 Task: Find connections with filter location Fatehpur Sīkri with filter topic #lawenforcementwith filter profile language French with filter current company Government Jobs in India with filter school St. Dominic Savio High School with filter industry Child Day Care Services with filter service category Real Estate Appraisal with filter keywords title Area Sales Manager
Action: Mouse moved to (152, 216)
Screenshot: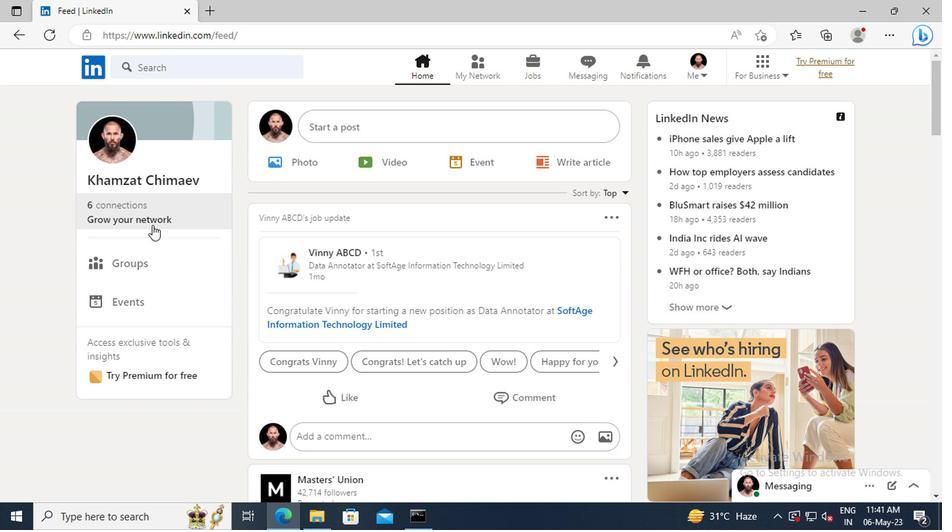 
Action: Mouse pressed left at (152, 216)
Screenshot: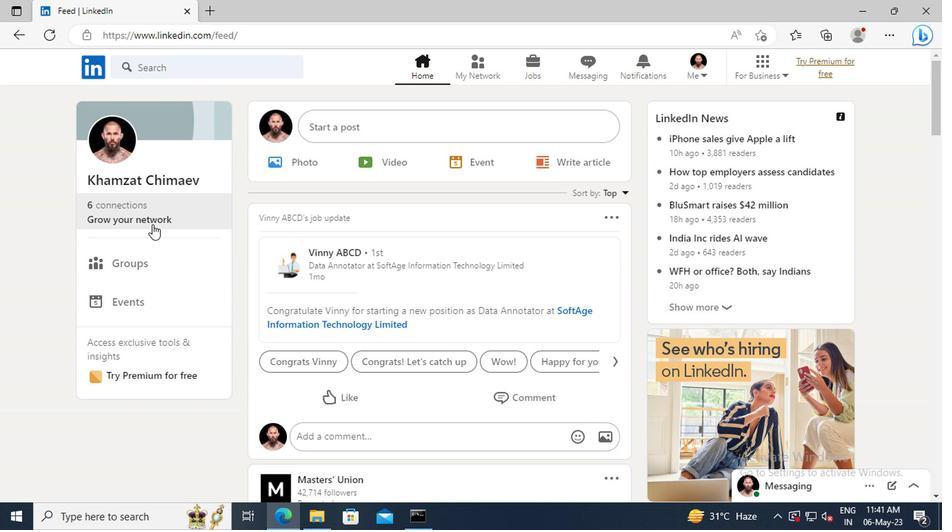 
Action: Mouse moved to (154, 141)
Screenshot: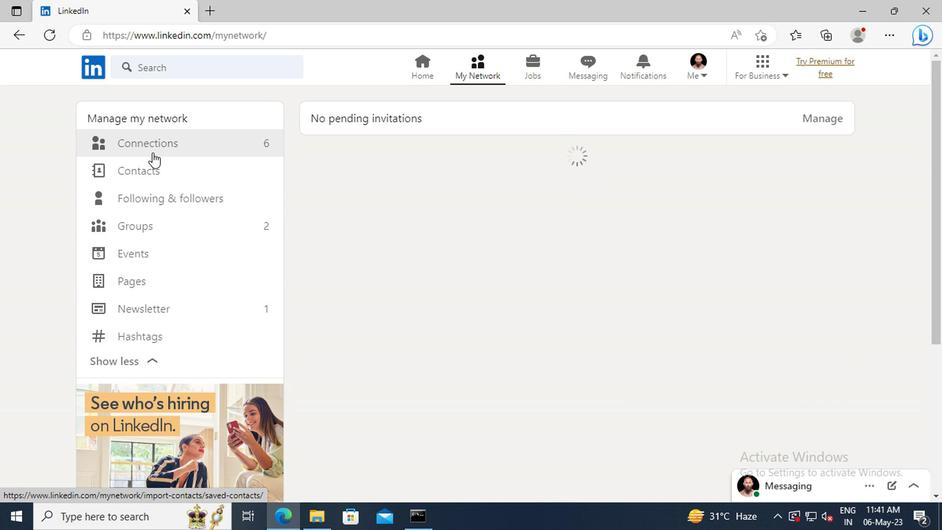 
Action: Mouse pressed left at (154, 141)
Screenshot: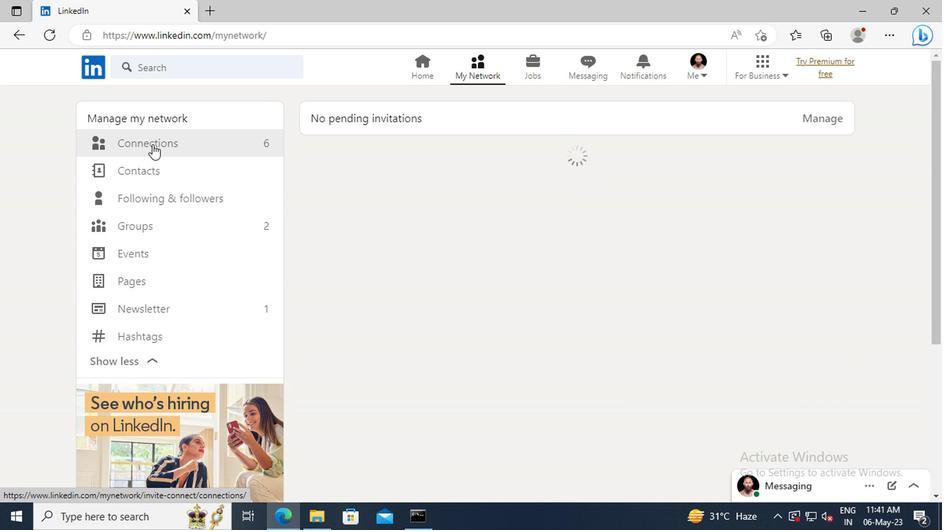 
Action: Mouse moved to (559, 146)
Screenshot: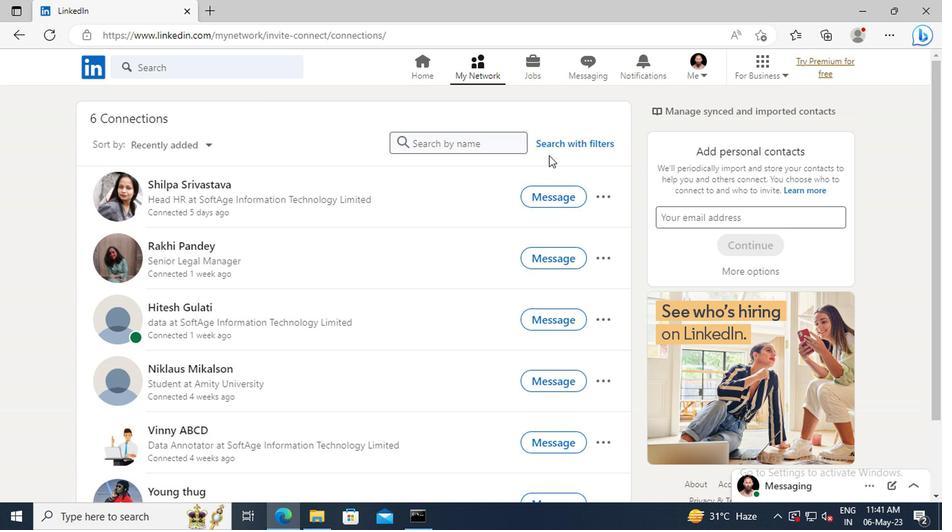 
Action: Mouse pressed left at (559, 146)
Screenshot: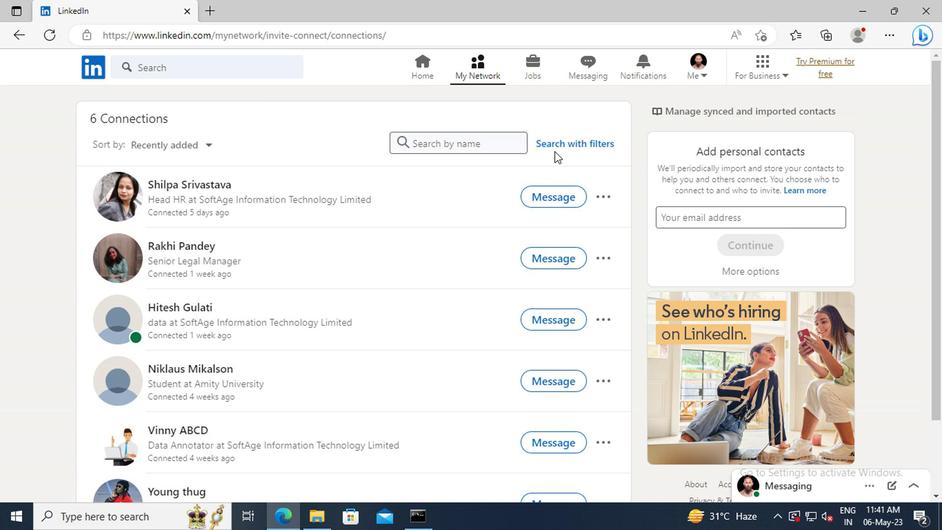 
Action: Mouse moved to (519, 105)
Screenshot: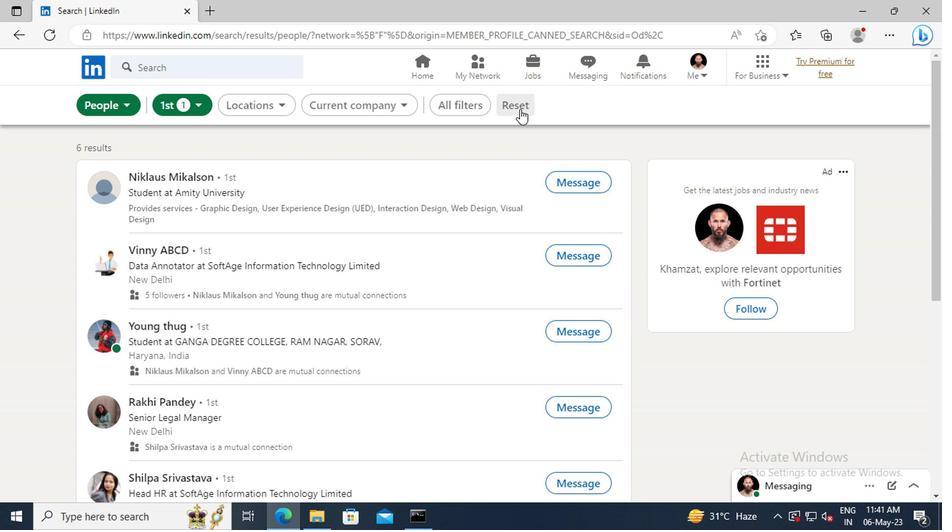 
Action: Mouse pressed left at (519, 105)
Screenshot: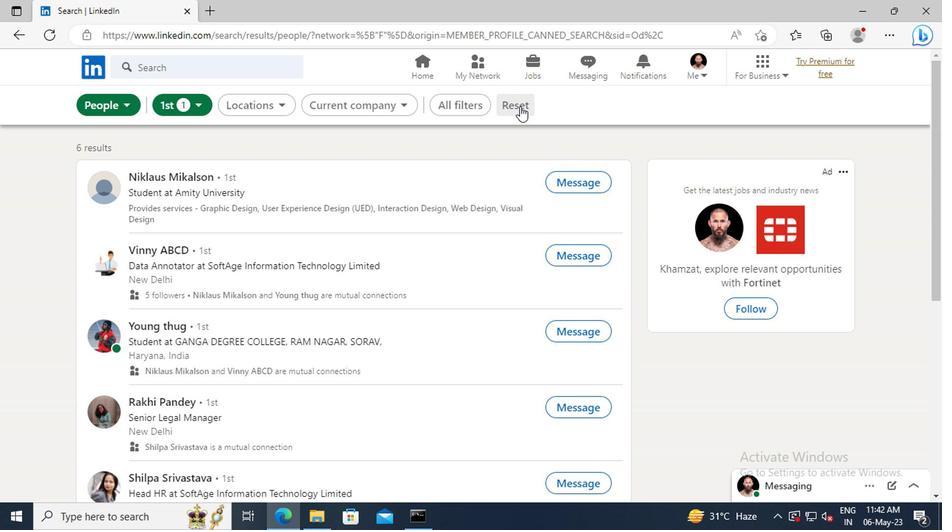 
Action: Mouse moved to (499, 105)
Screenshot: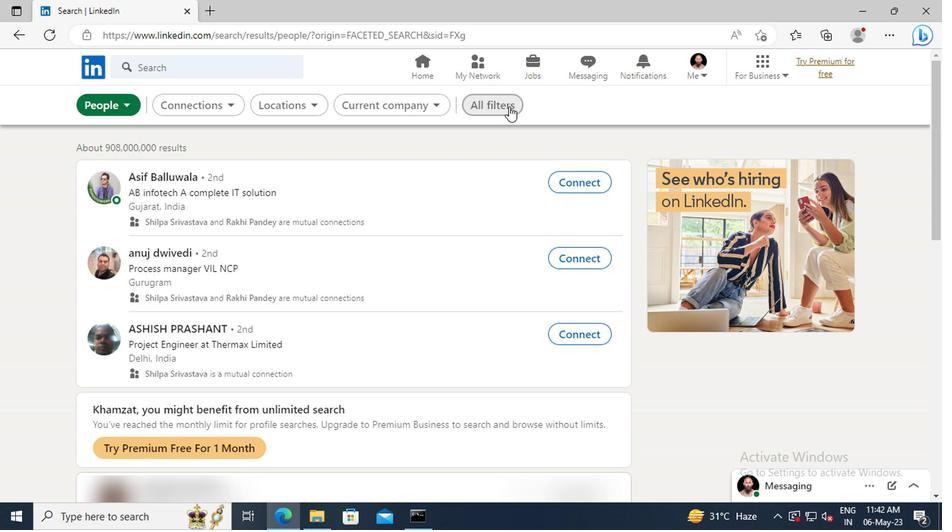 
Action: Mouse pressed left at (499, 105)
Screenshot: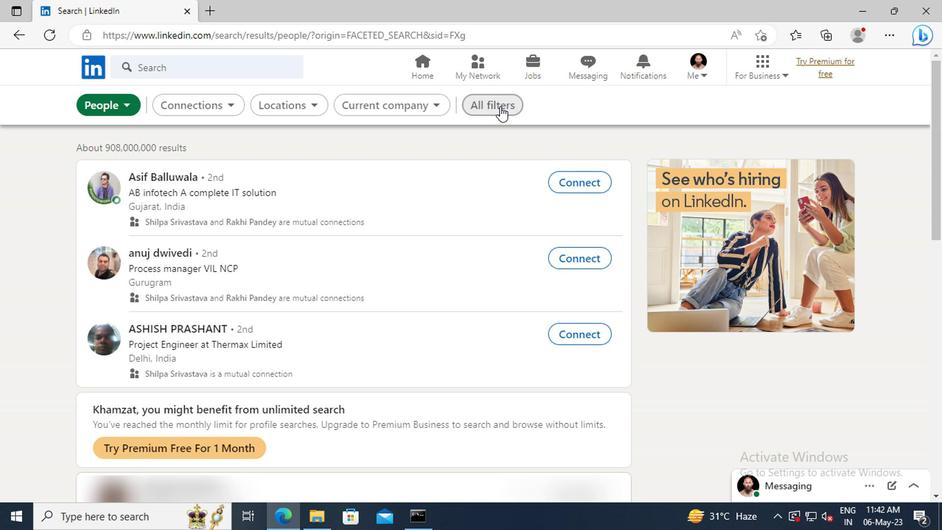 
Action: Mouse moved to (762, 267)
Screenshot: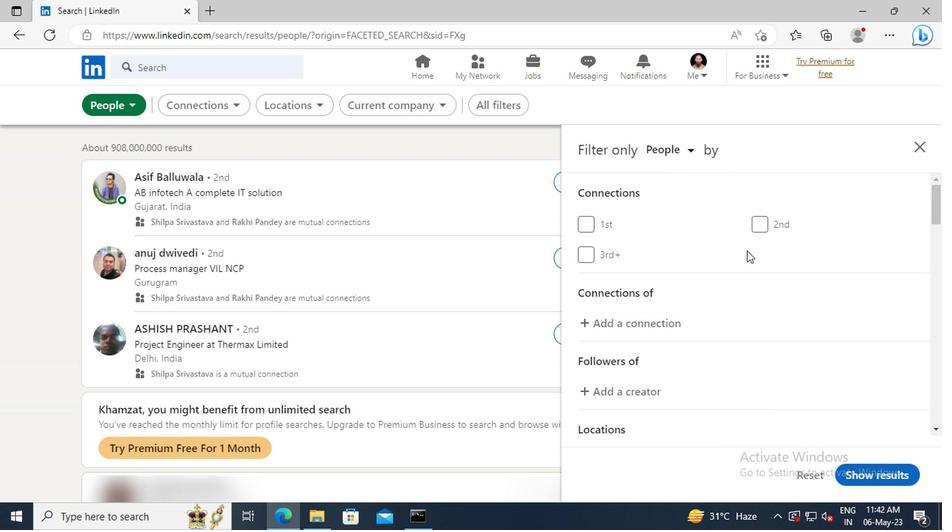 
Action: Mouse scrolled (762, 266) with delta (0, 0)
Screenshot: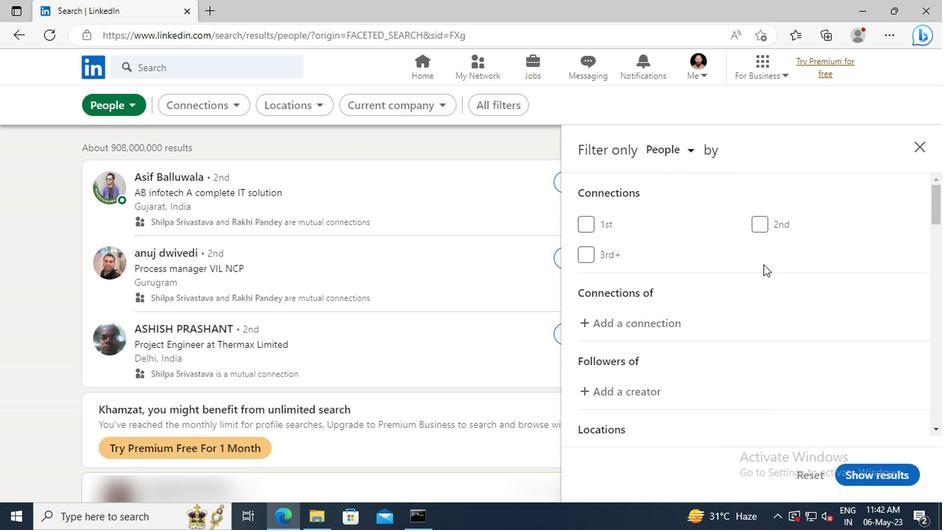 
Action: Mouse scrolled (762, 266) with delta (0, 0)
Screenshot: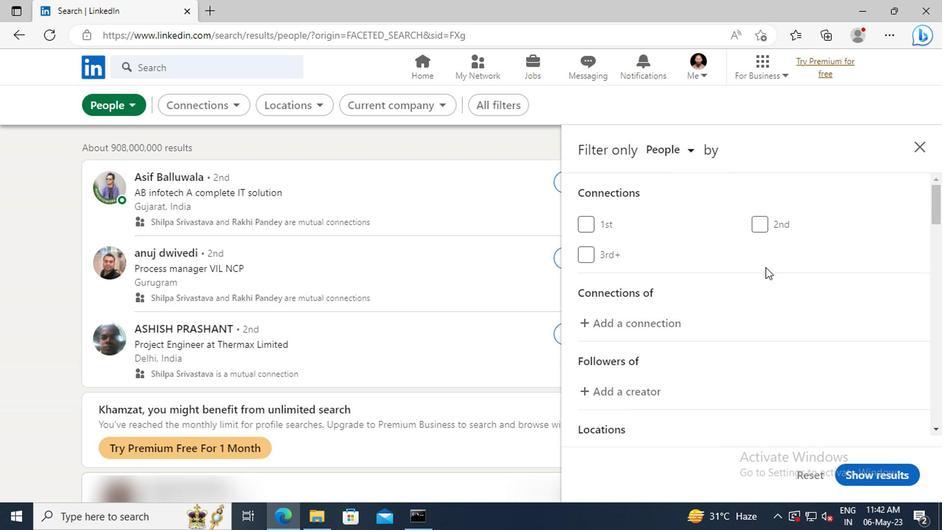 
Action: Mouse scrolled (762, 266) with delta (0, 0)
Screenshot: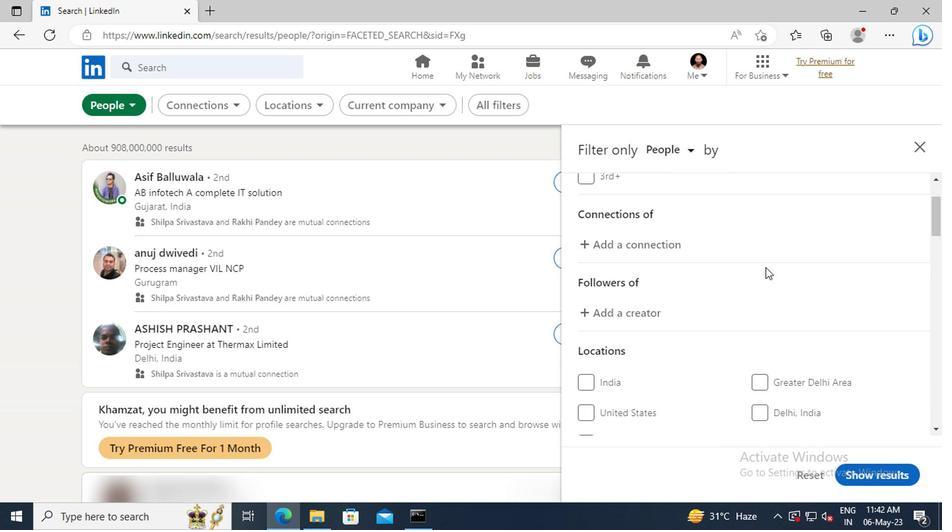
Action: Mouse scrolled (762, 266) with delta (0, 0)
Screenshot: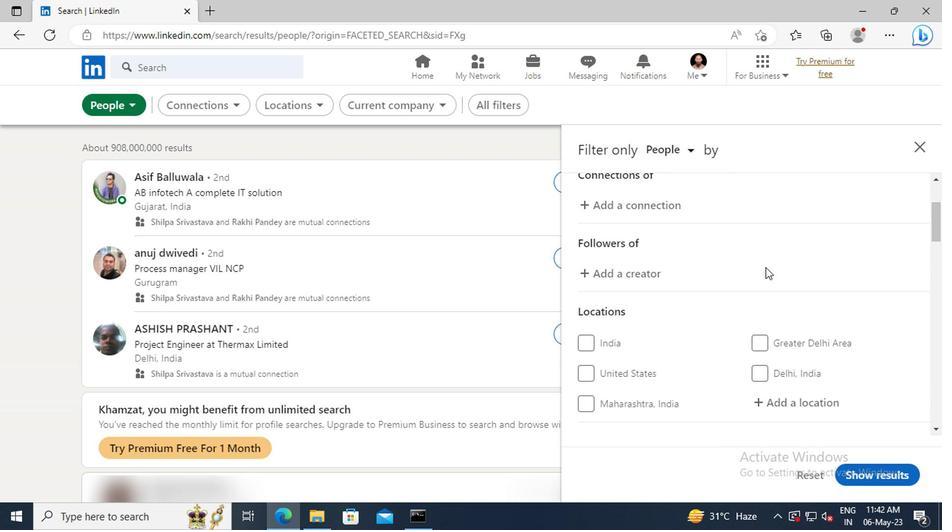 
Action: Mouse scrolled (762, 266) with delta (0, 0)
Screenshot: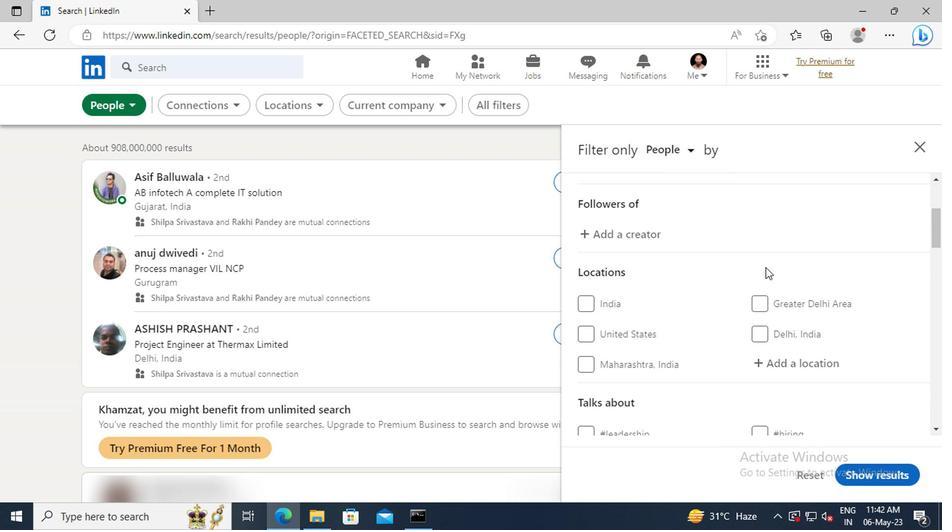 
Action: Mouse scrolled (762, 266) with delta (0, 0)
Screenshot: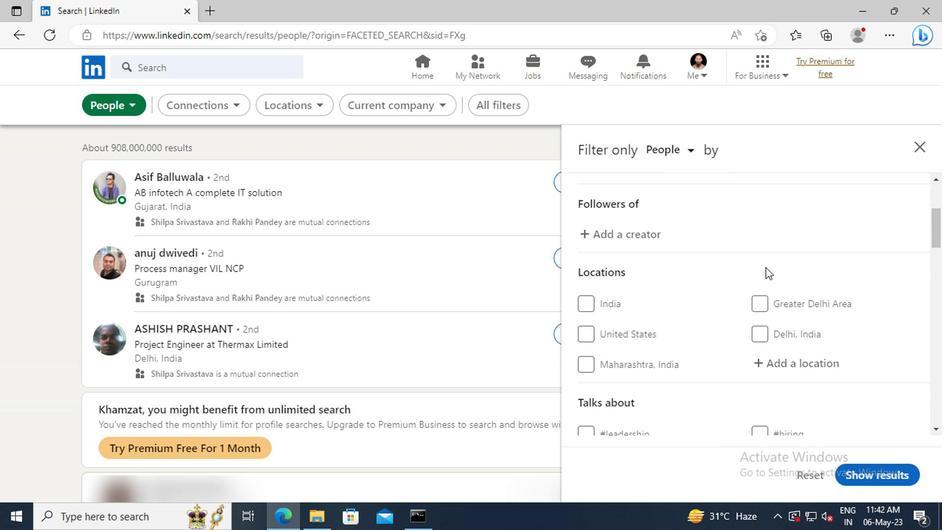 
Action: Mouse moved to (763, 282)
Screenshot: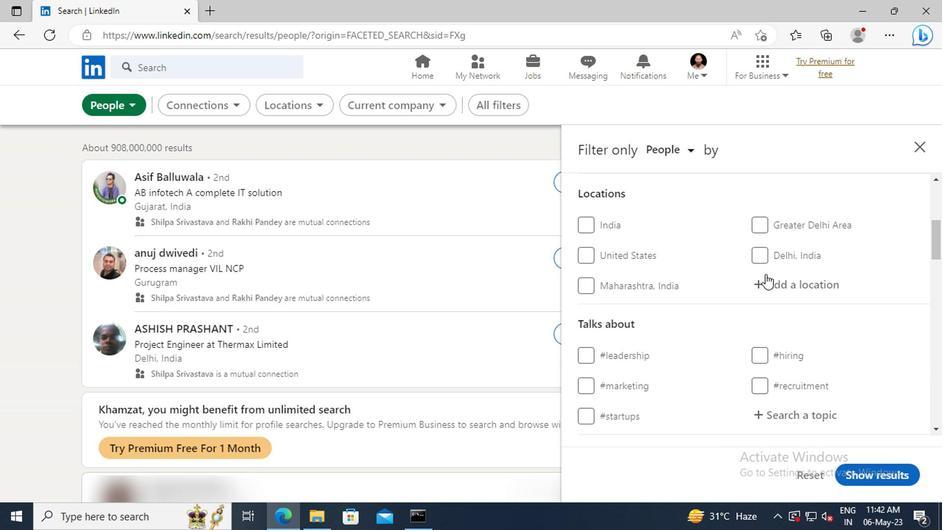 
Action: Mouse pressed left at (763, 282)
Screenshot: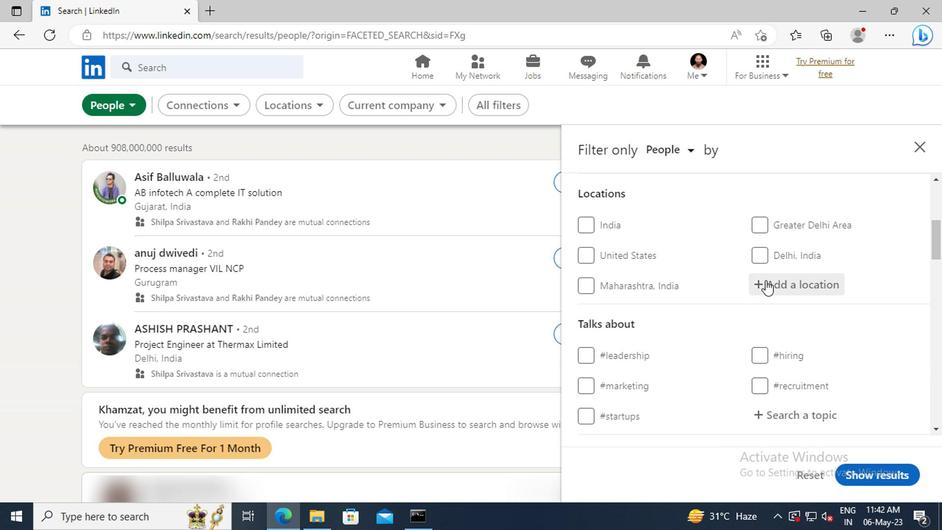 
Action: Key pressed <Key.shift>FATEHPUR<Key.space><Key.shift>SIKRI<Key.enter>
Screenshot: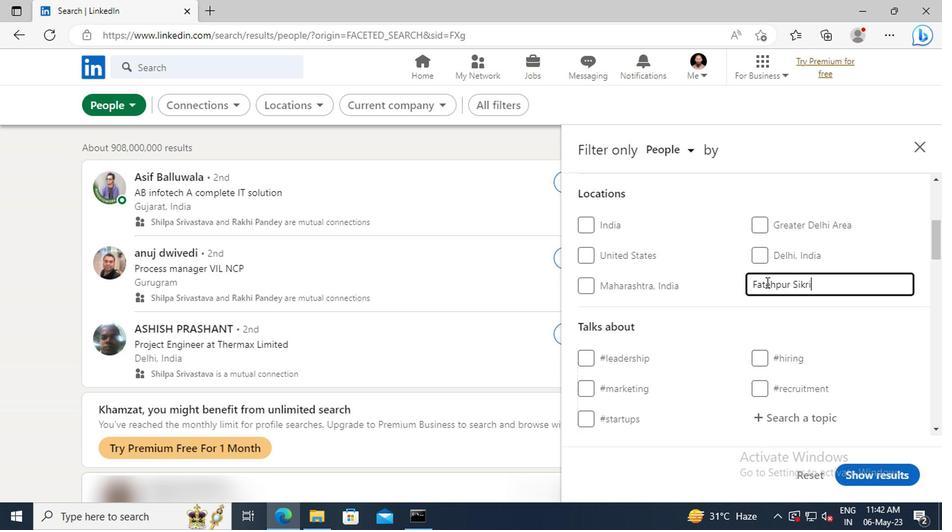 
Action: Mouse scrolled (763, 281) with delta (0, 0)
Screenshot: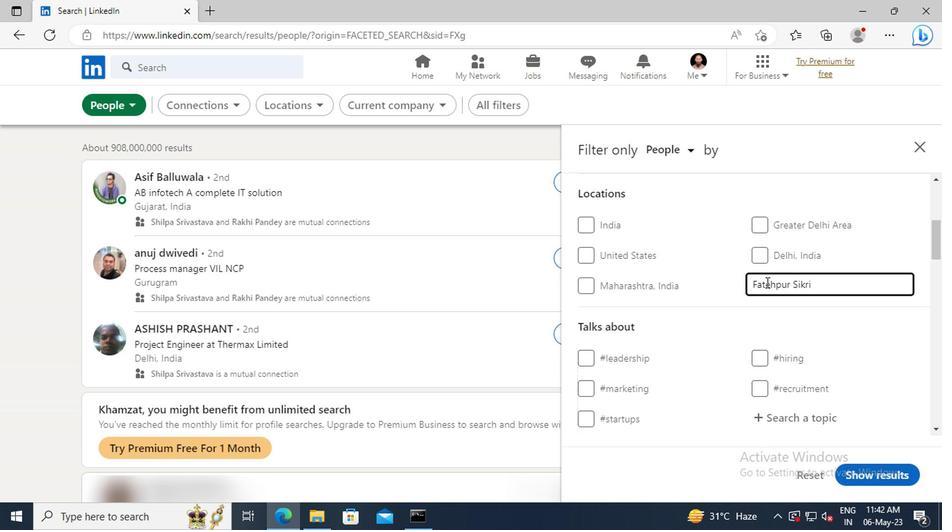 
Action: Mouse scrolled (763, 281) with delta (0, 0)
Screenshot: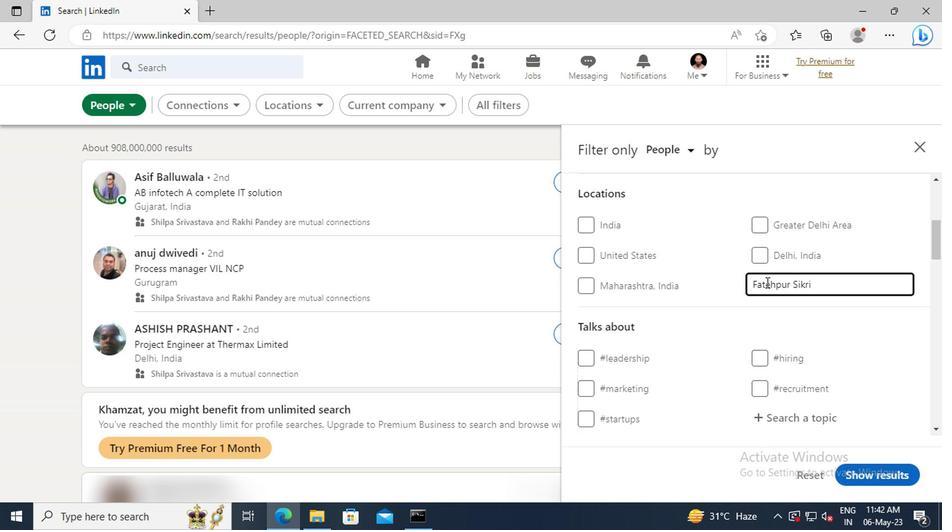 
Action: Mouse scrolled (763, 281) with delta (0, 0)
Screenshot: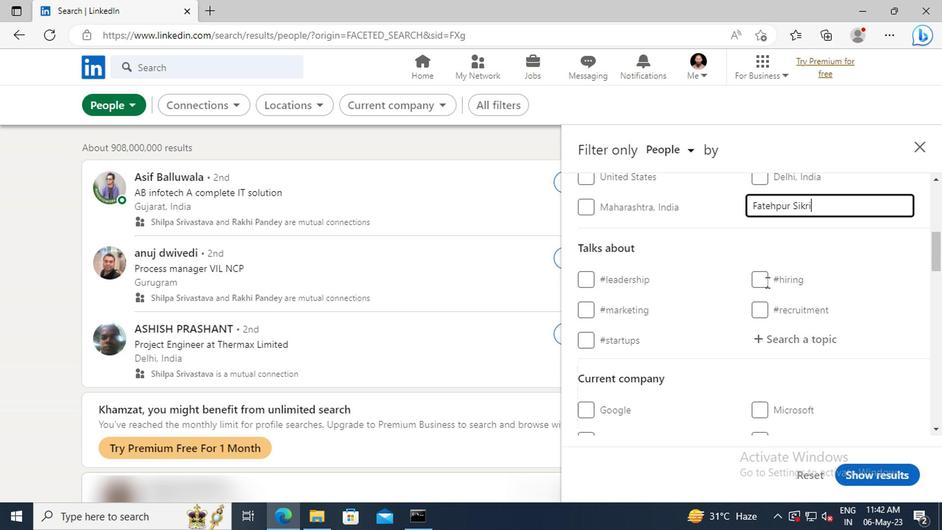 
Action: Mouse moved to (769, 297)
Screenshot: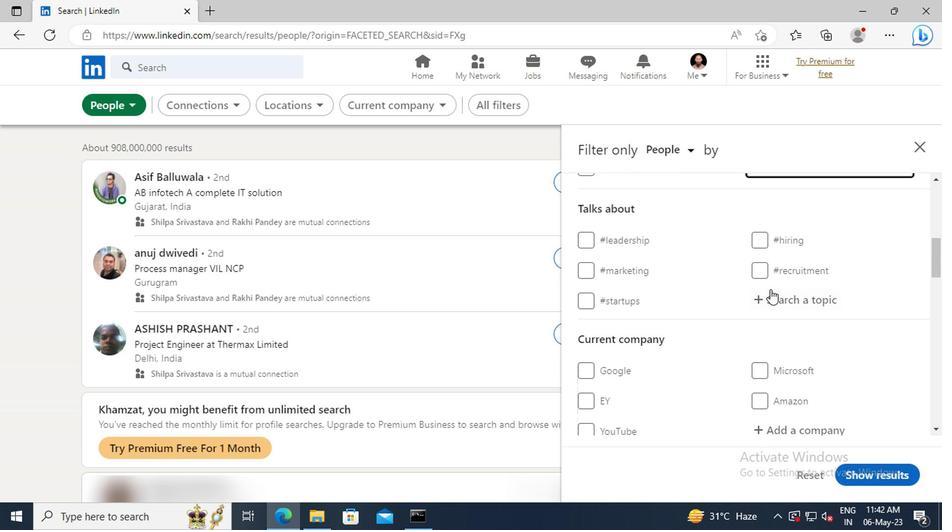 
Action: Mouse pressed left at (769, 297)
Screenshot: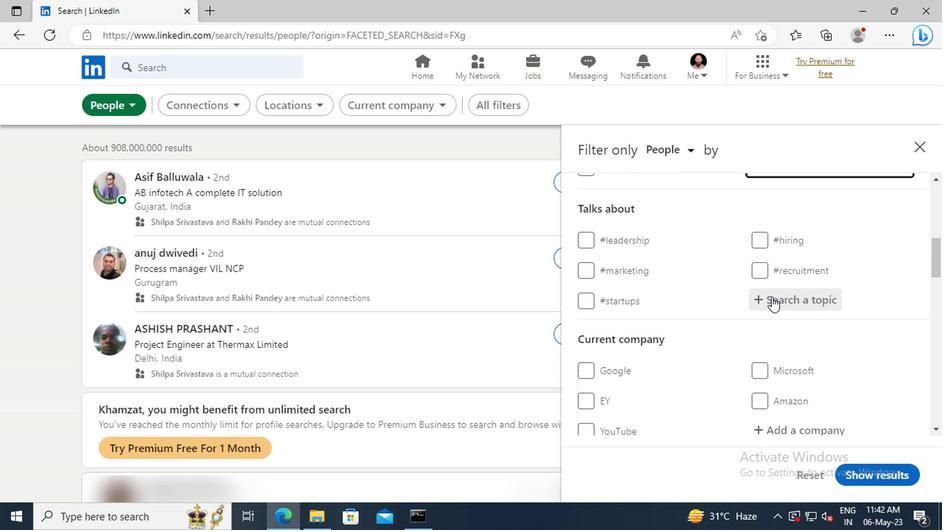 
Action: Key pressed LAWEN
Screenshot: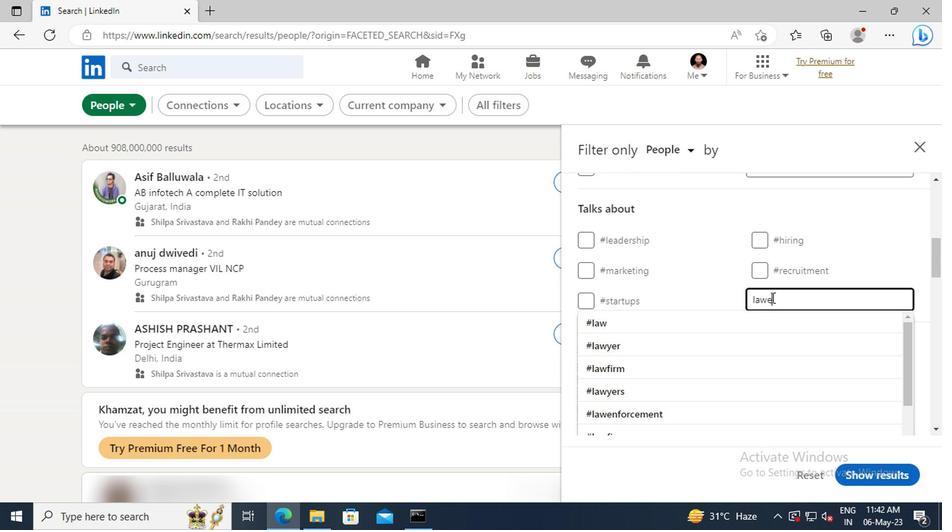 
Action: Mouse moved to (771, 319)
Screenshot: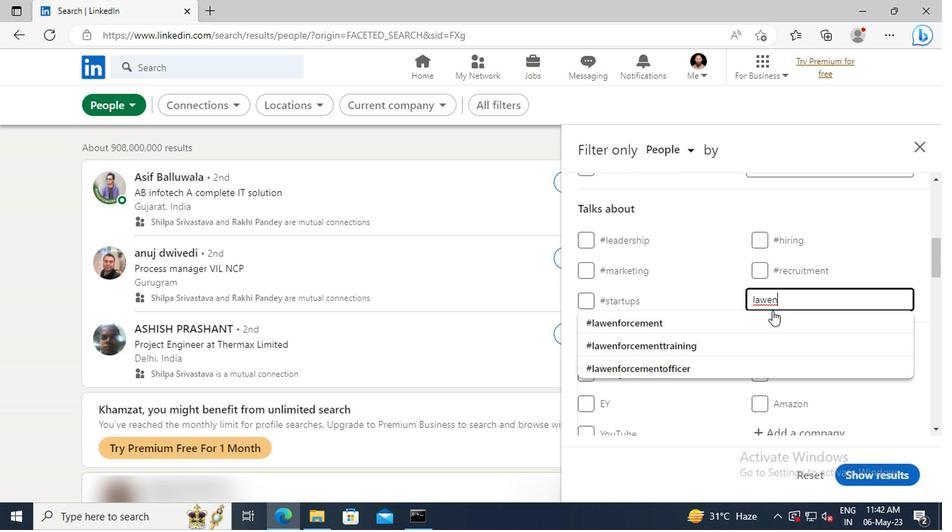
Action: Mouse pressed left at (771, 319)
Screenshot: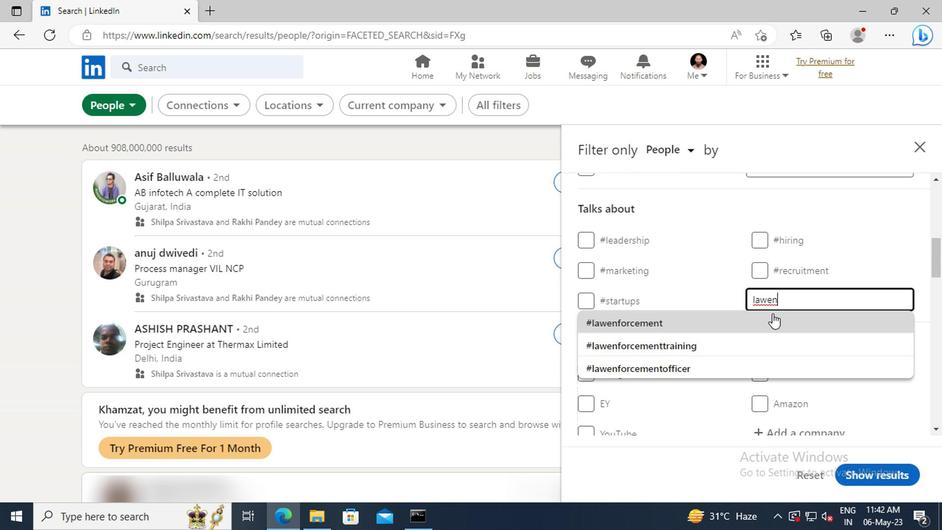
Action: Mouse scrolled (771, 318) with delta (0, 0)
Screenshot: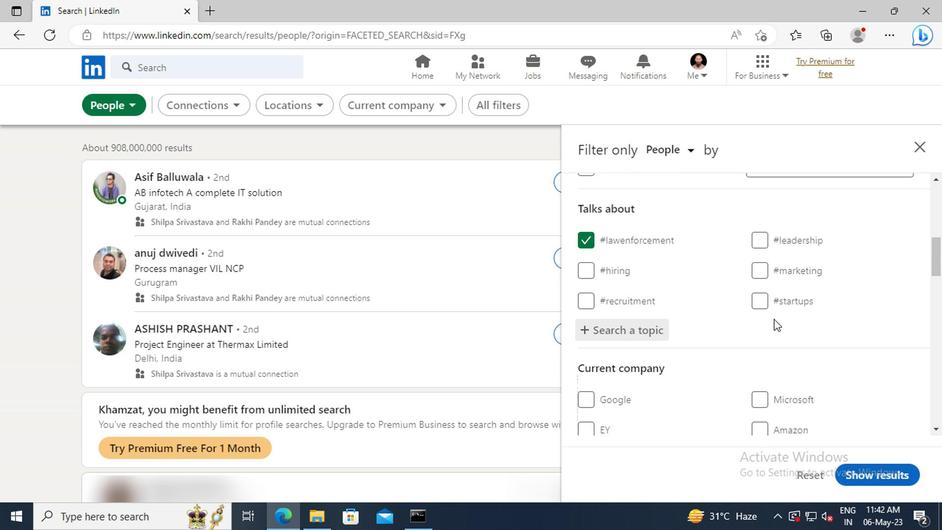 
Action: Mouse scrolled (771, 318) with delta (0, 0)
Screenshot: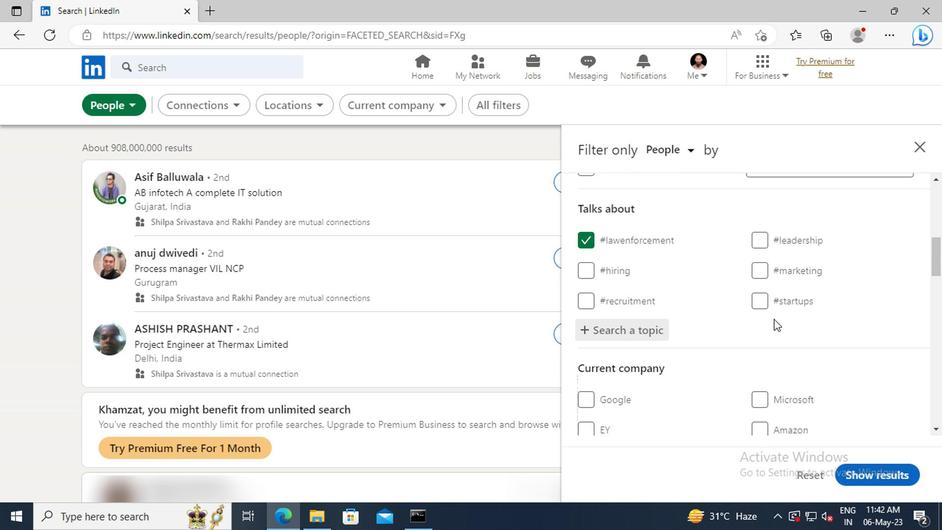 
Action: Mouse scrolled (771, 318) with delta (0, 0)
Screenshot: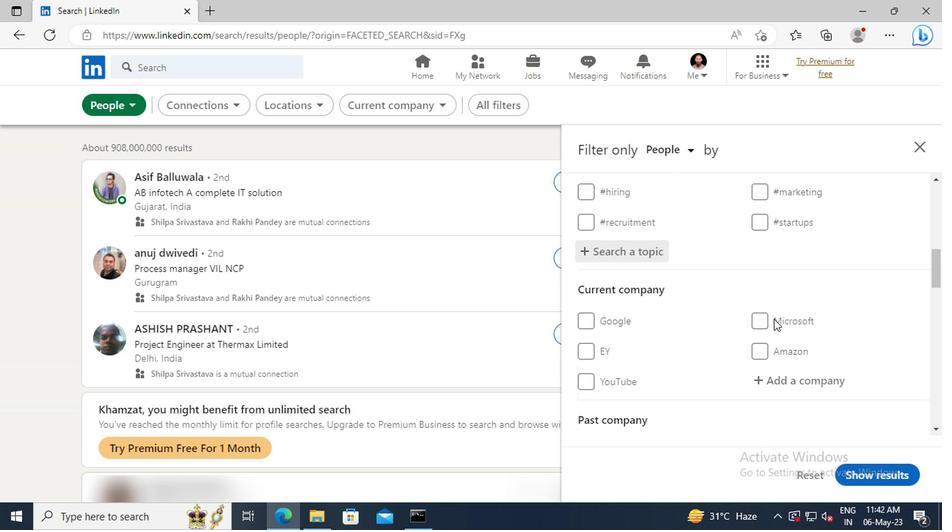 
Action: Mouse scrolled (771, 318) with delta (0, 0)
Screenshot: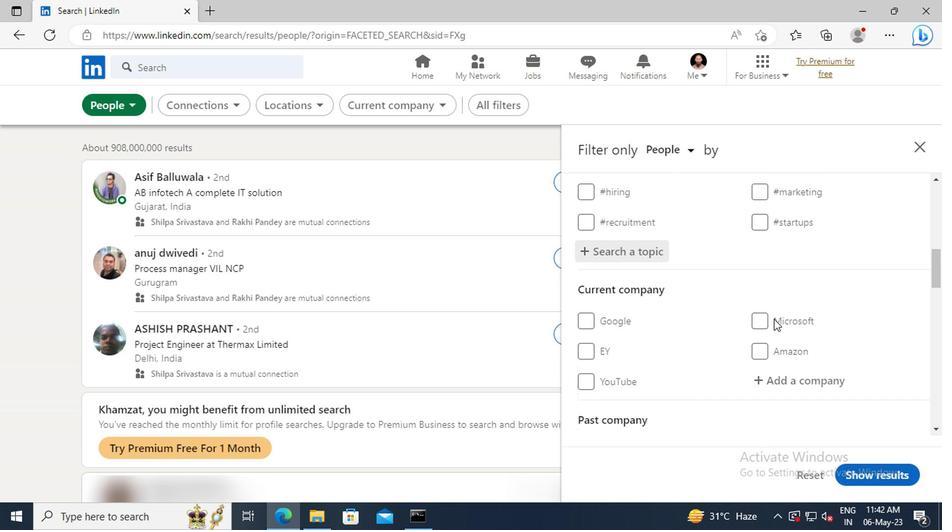
Action: Mouse scrolled (771, 318) with delta (0, 0)
Screenshot: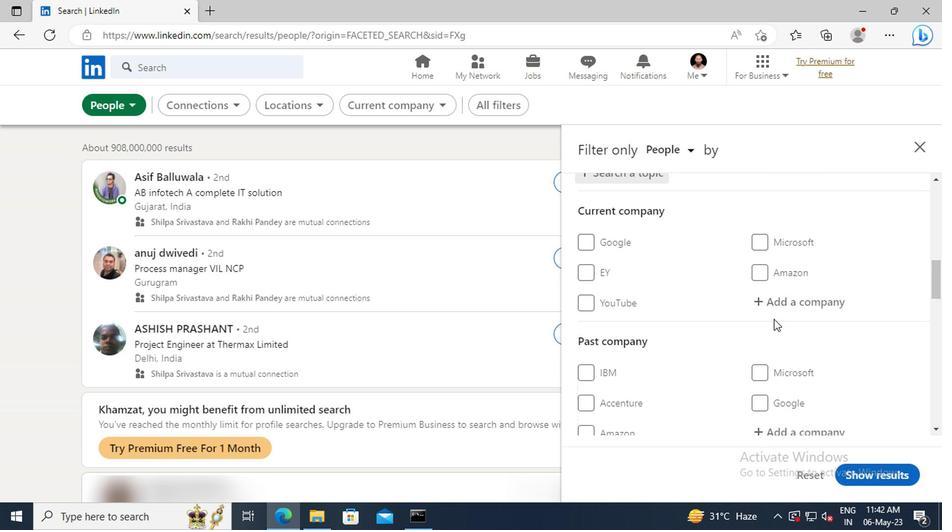 
Action: Mouse scrolled (771, 318) with delta (0, 0)
Screenshot: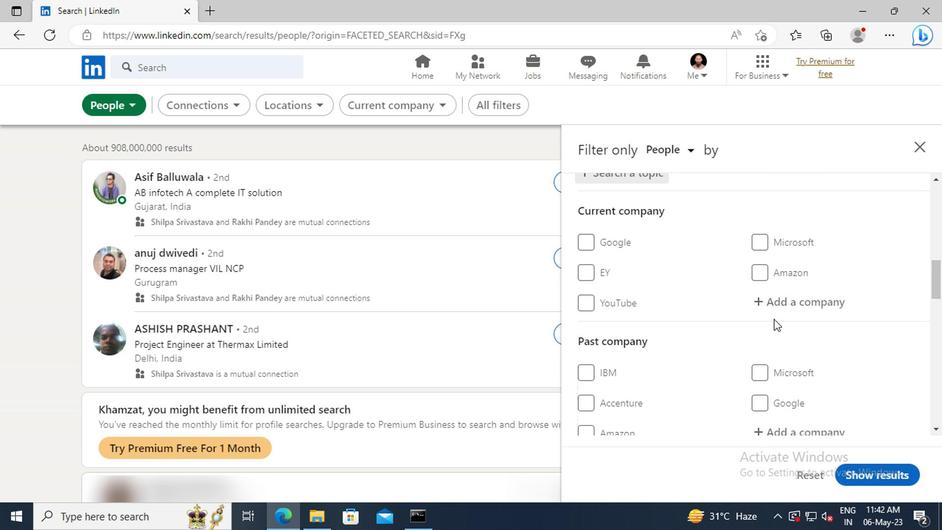 
Action: Mouse scrolled (771, 318) with delta (0, 0)
Screenshot: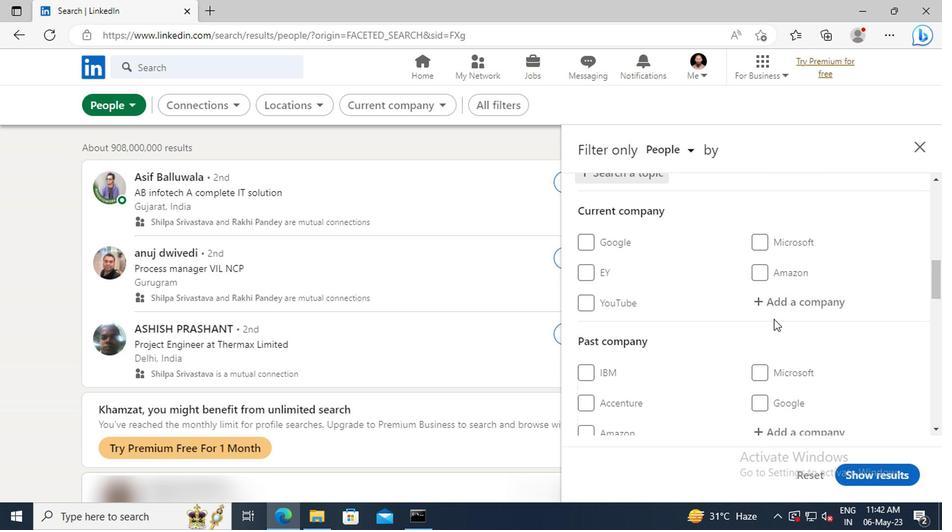 
Action: Mouse scrolled (771, 318) with delta (0, 0)
Screenshot: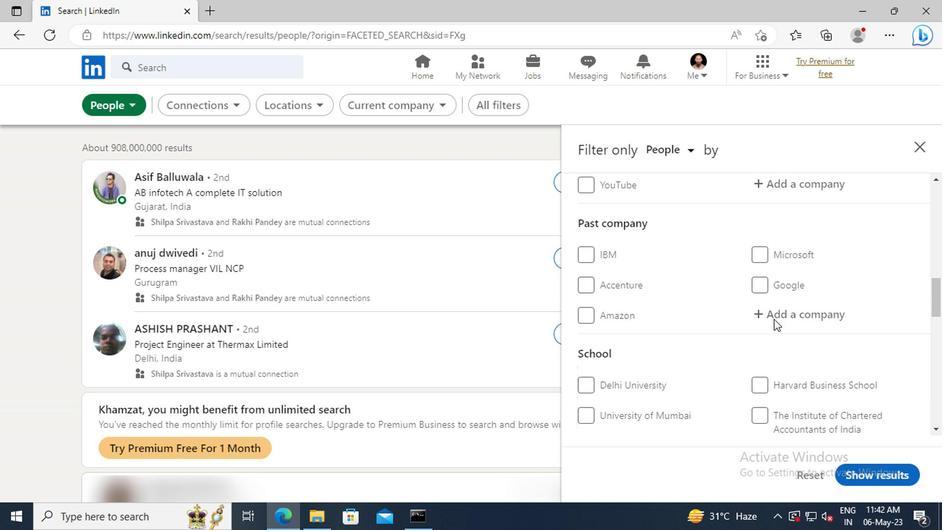 
Action: Mouse scrolled (771, 318) with delta (0, 0)
Screenshot: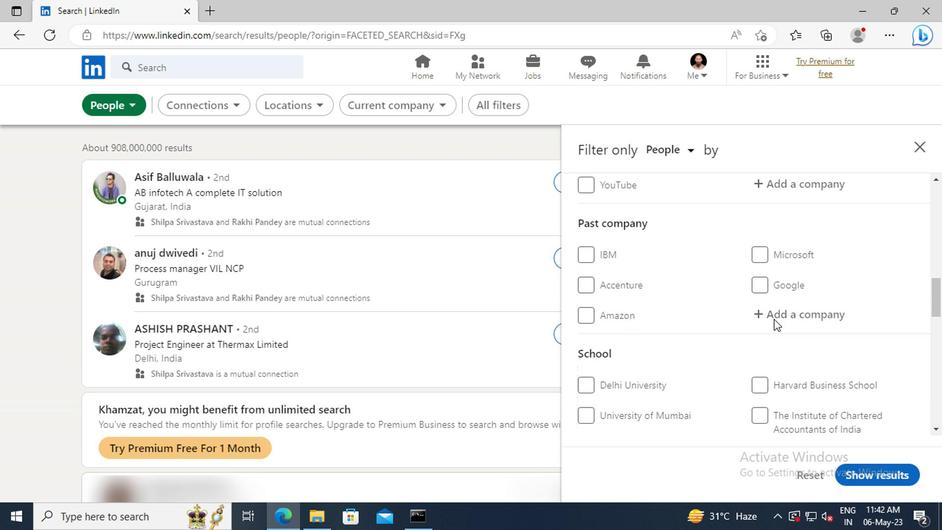 
Action: Mouse scrolled (771, 318) with delta (0, 0)
Screenshot: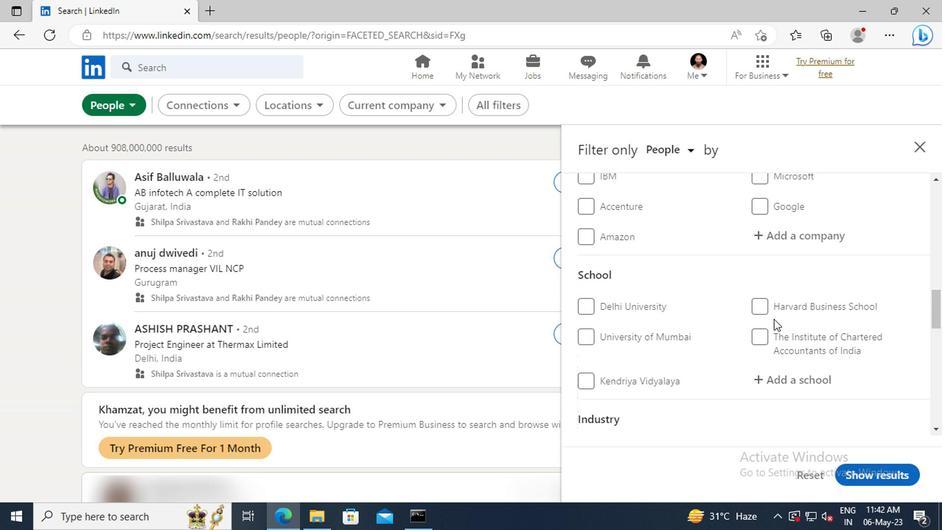 
Action: Mouse scrolled (771, 318) with delta (0, 0)
Screenshot: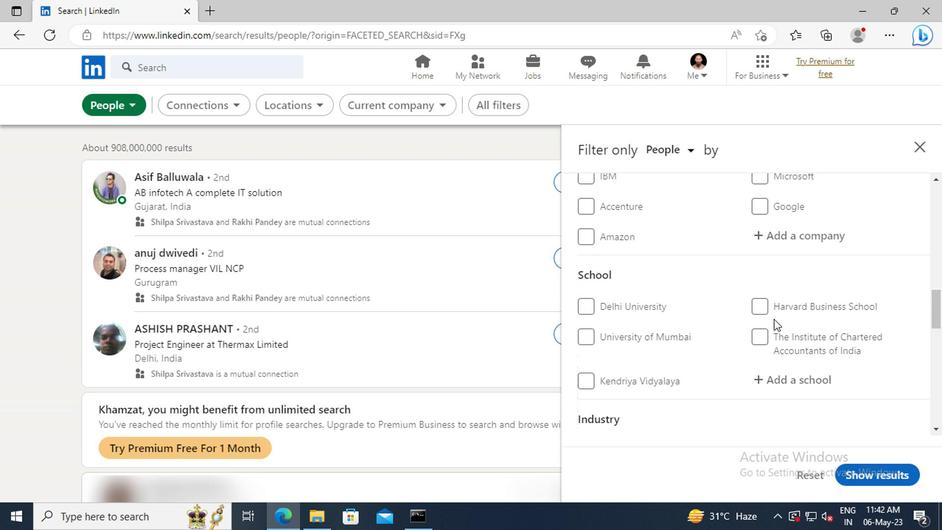 
Action: Mouse scrolled (771, 318) with delta (0, 0)
Screenshot: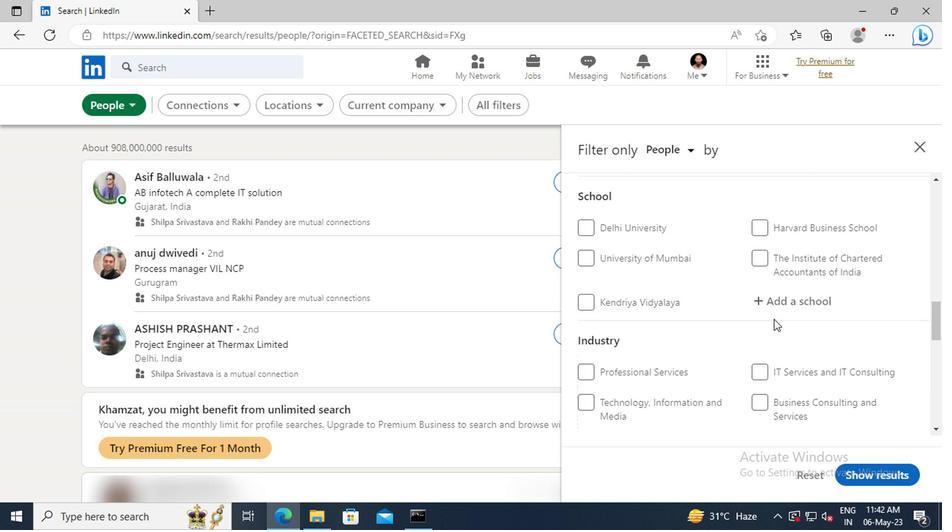 
Action: Mouse scrolled (771, 318) with delta (0, 0)
Screenshot: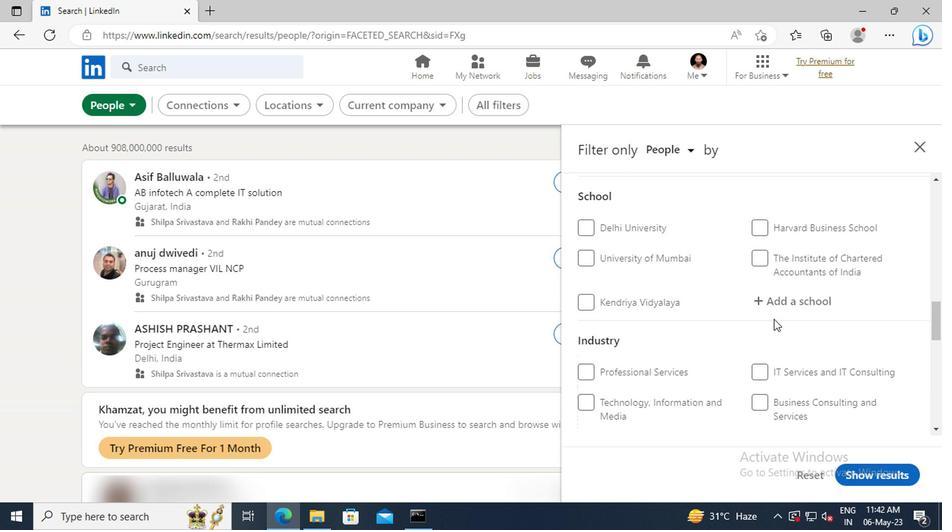 
Action: Mouse scrolled (771, 318) with delta (0, 0)
Screenshot: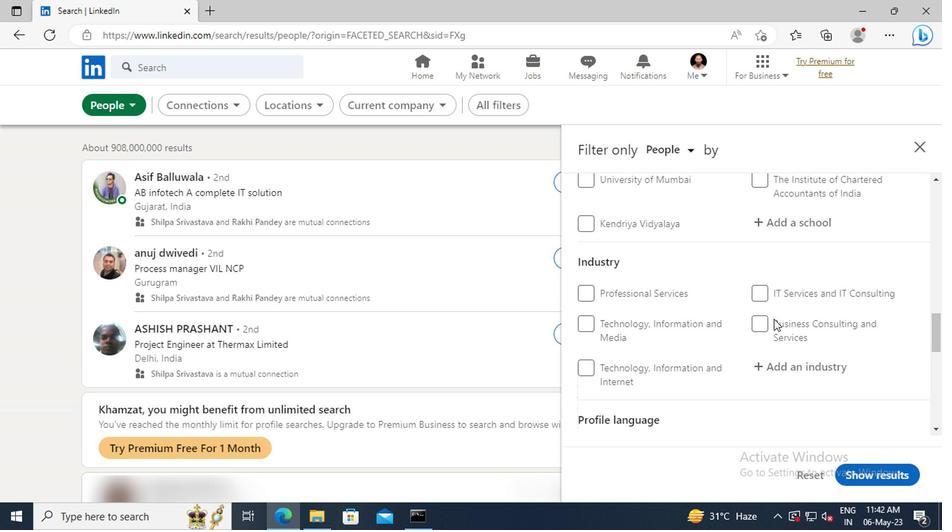 
Action: Mouse scrolled (771, 318) with delta (0, 0)
Screenshot: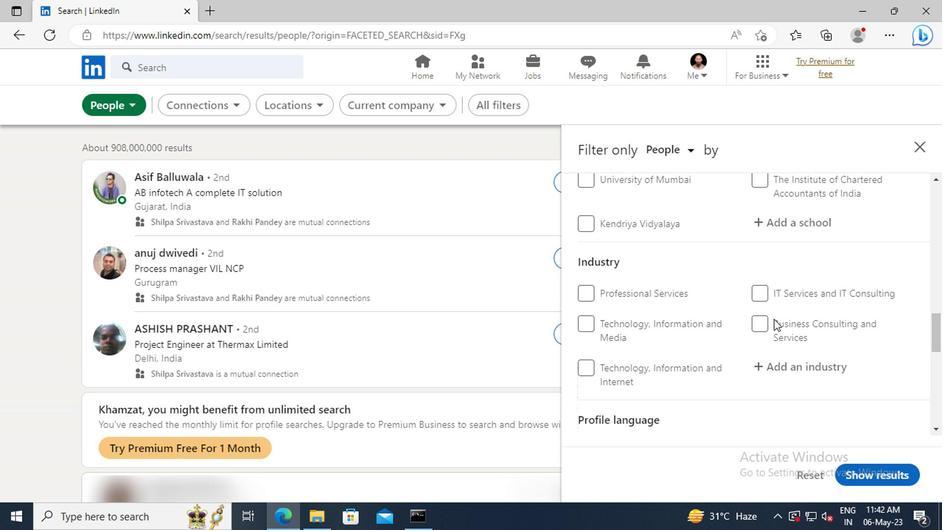
Action: Mouse moved to (760, 371)
Screenshot: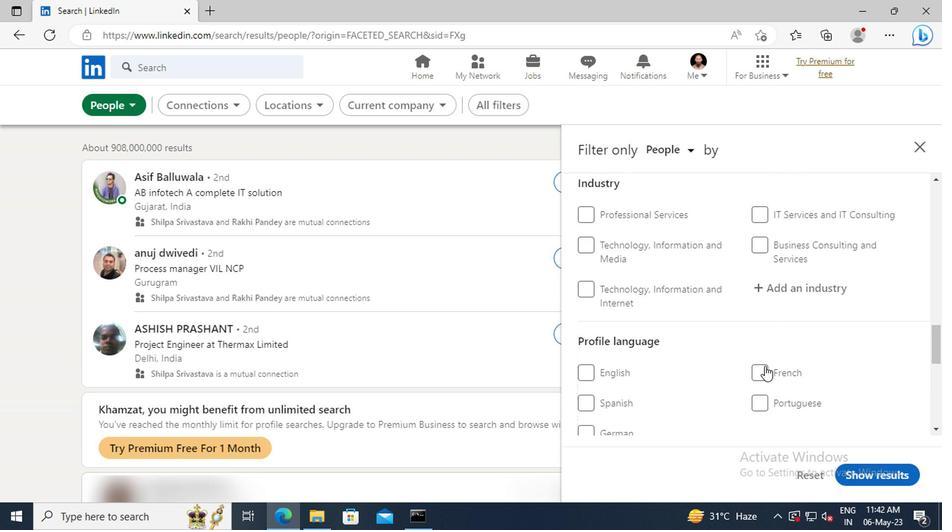 
Action: Mouse pressed left at (760, 371)
Screenshot: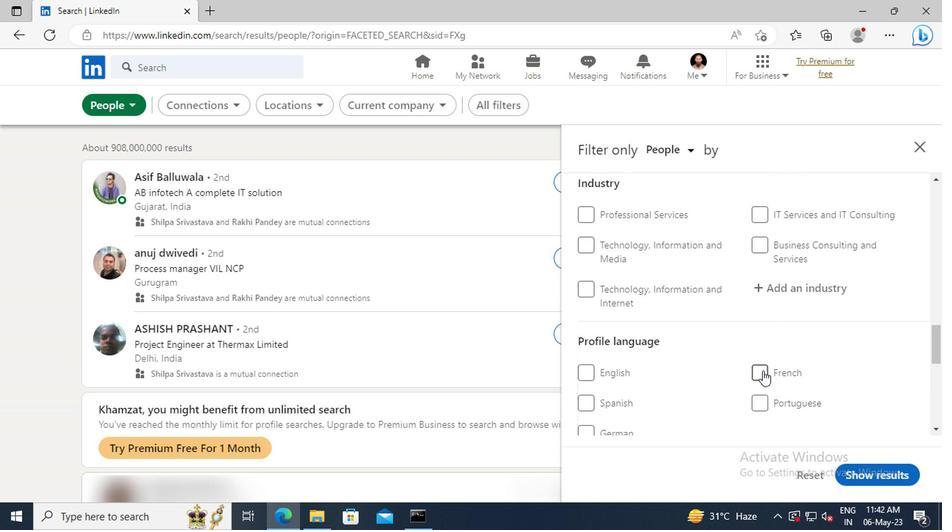 
Action: Mouse moved to (774, 342)
Screenshot: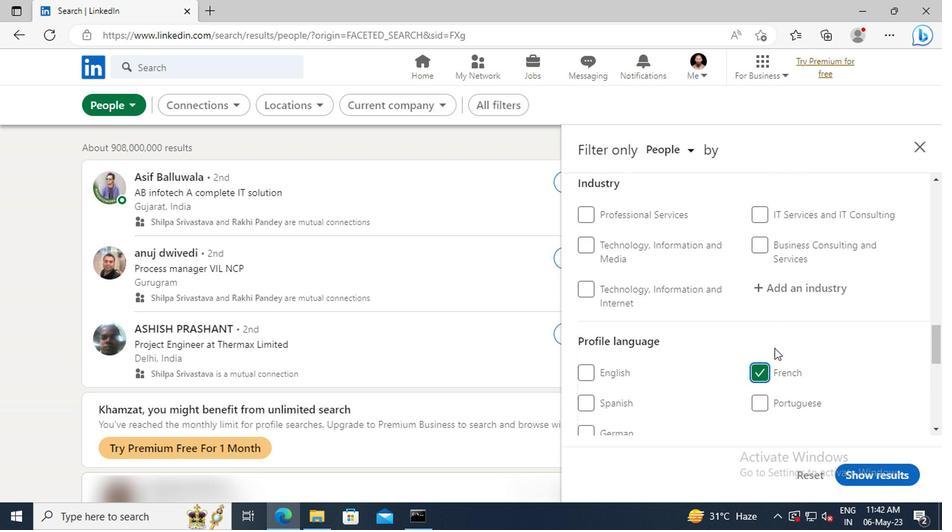 
Action: Mouse scrolled (774, 342) with delta (0, 0)
Screenshot: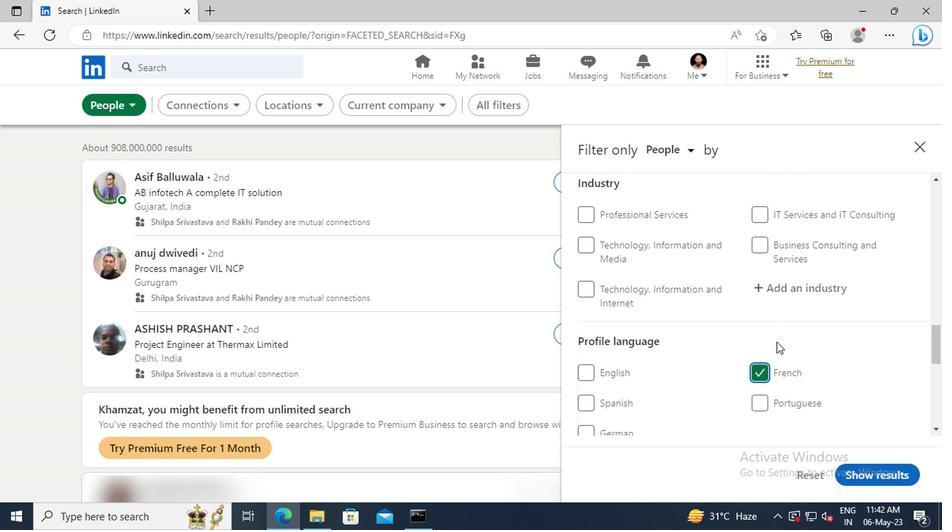 
Action: Mouse scrolled (774, 342) with delta (0, 0)
Screenshot: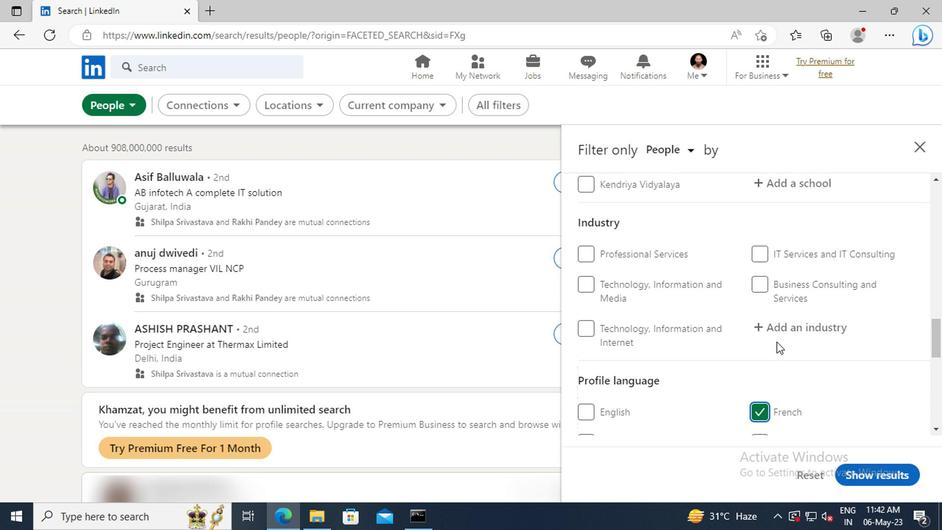 
Action: Mouse scrolled (774, 342) with delta (0, 0)
Screenshot: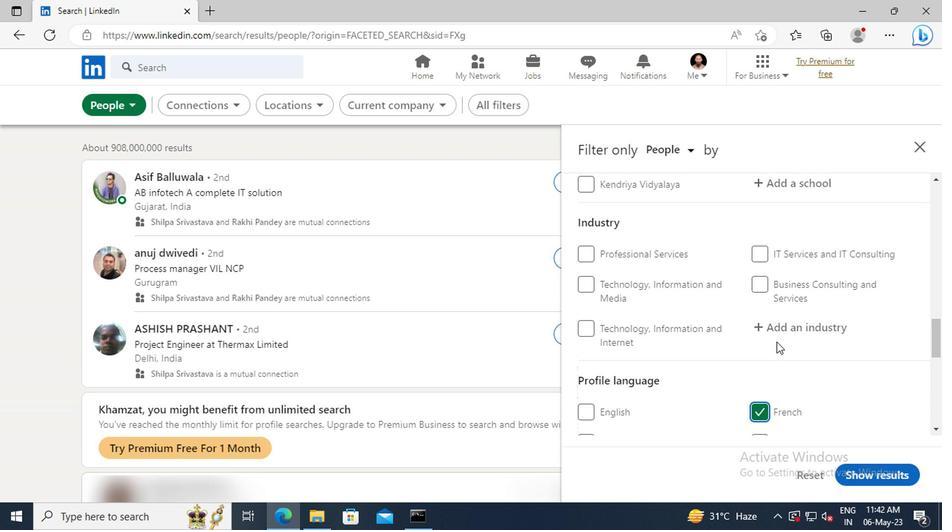
Action: Mouse scrolled (774, 342) with delta (0, 0)
Screenshot: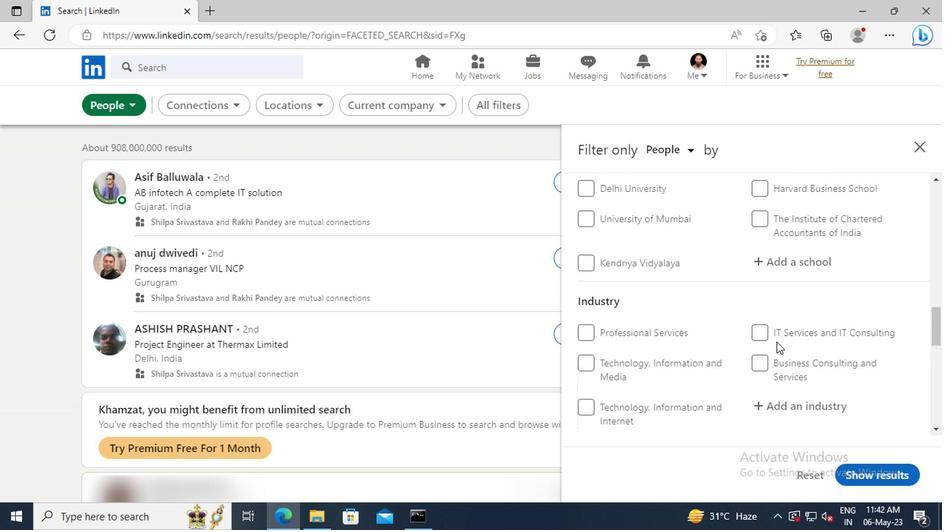 
Action: Mouse scrolled (774, 342) with delta (0, 0)
Screenshot: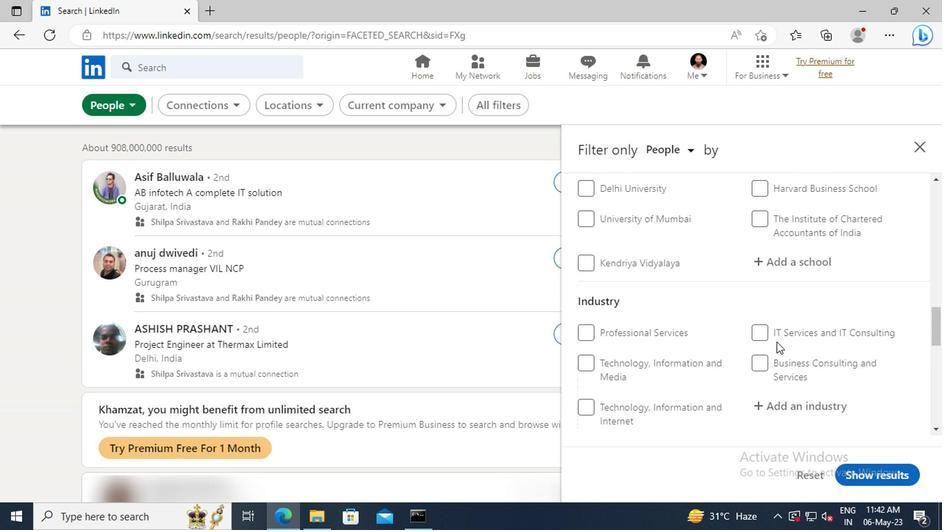 
Action: Mouse scrolled (774, 342) with delta (0, 0)
Screenshot: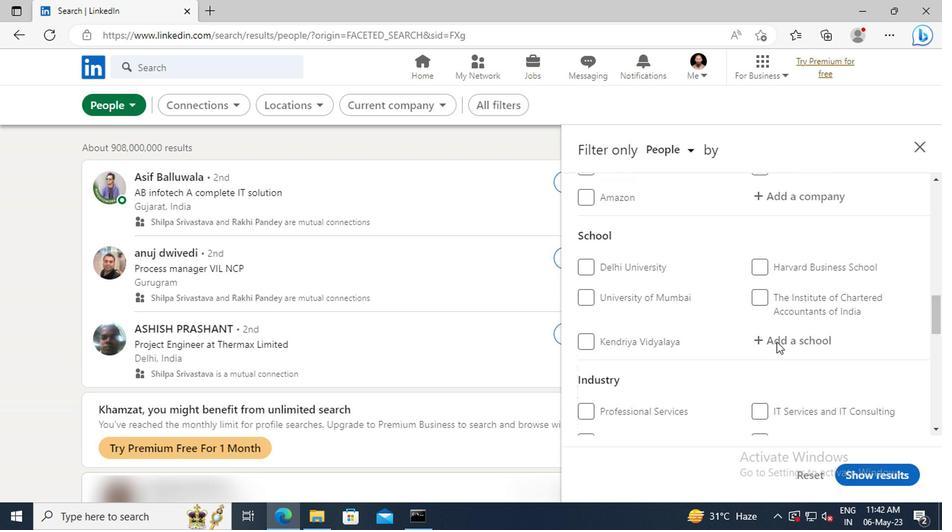 
Action: Mouse scrolled (774, 342) with delta (0, 0)
Screenshot: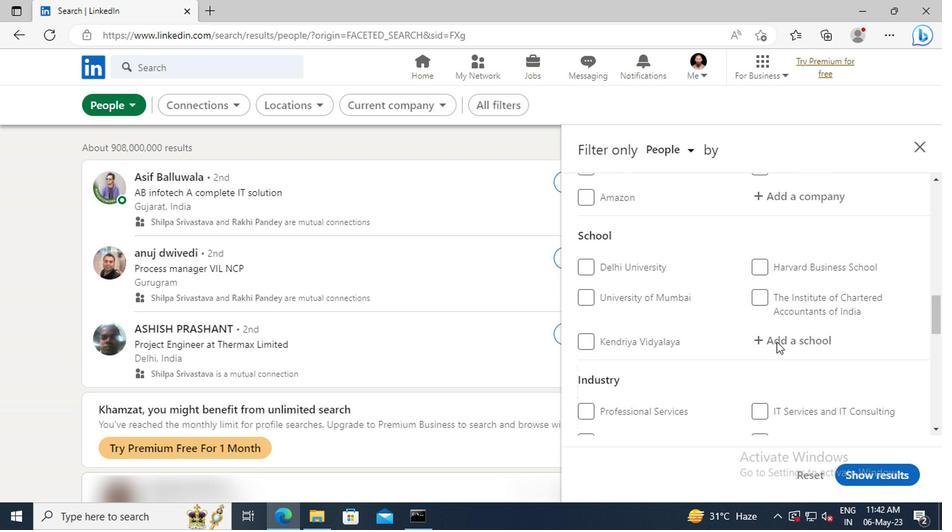 
Action: Mouse scrolled (774, 342) with delta (0, 0)
Screenshot: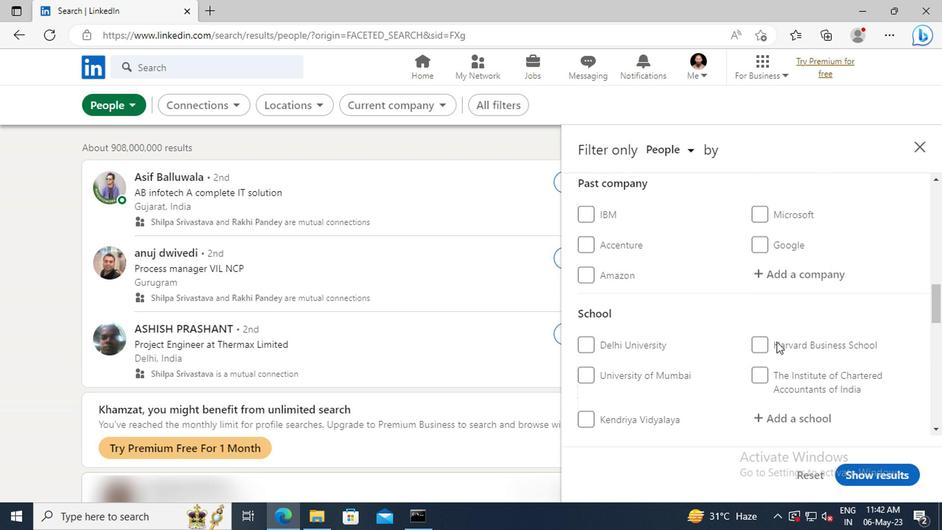 
Action: Mouse scrolled (774, 342) with delta (0, 0)
Screenshot: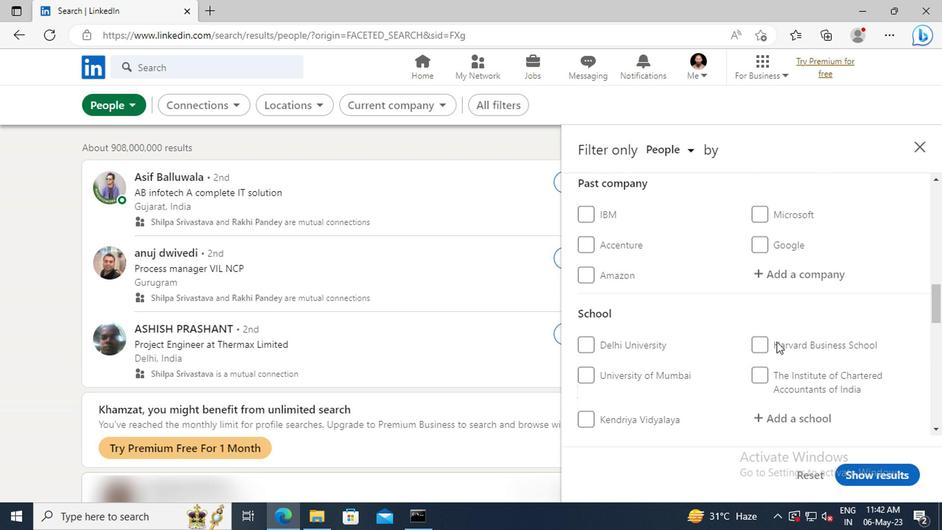 
Action: Mouse scrolled (774, 342) with delta (0, 0)
Screenshot: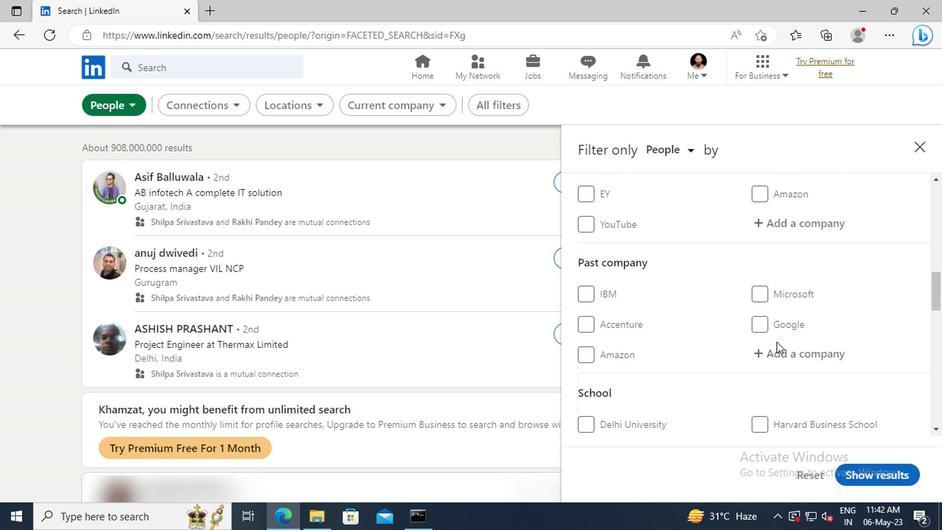 
Action: Mouse scrolled (774, 342) with delta (0, 0)
Screenshot: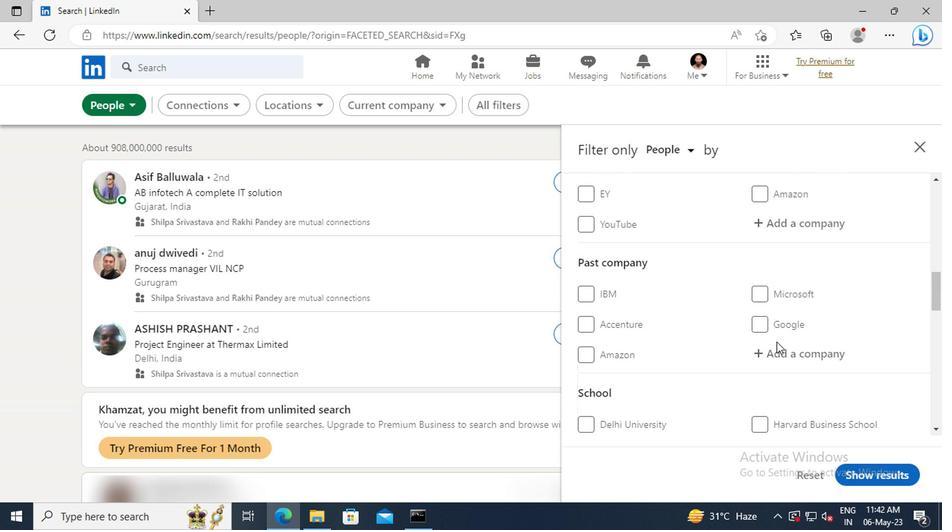 
Action: Mouse moved to (774, 311)
Screenshot: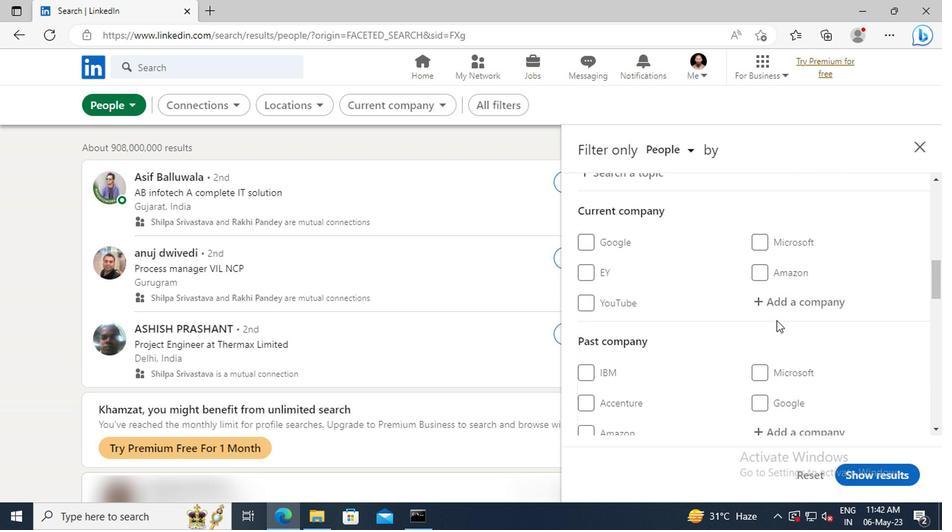 
Action: Mouse pressed left at (774, 311)
Screenshot: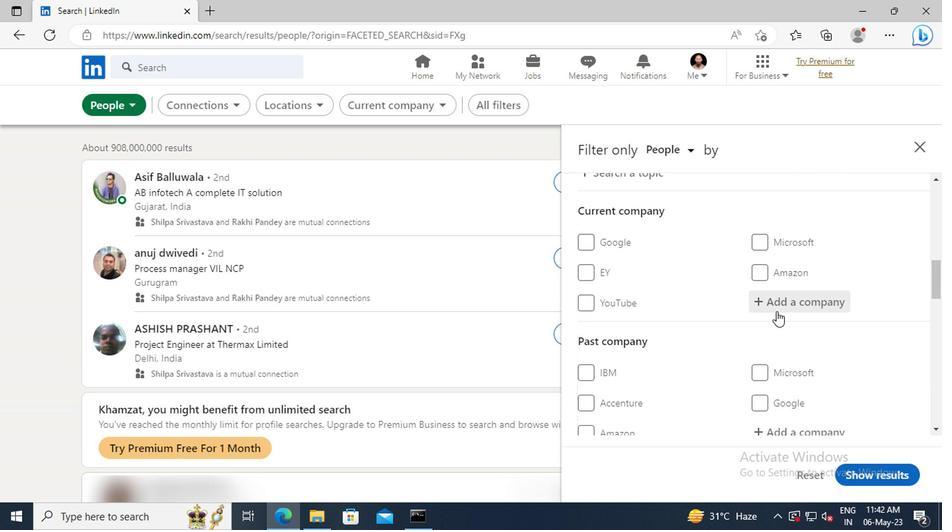 
Action: Key pressed <Key.shift>GOVERNMENT<Key.space><Key.shift>JOBS<Key.space>IN
Screenshot: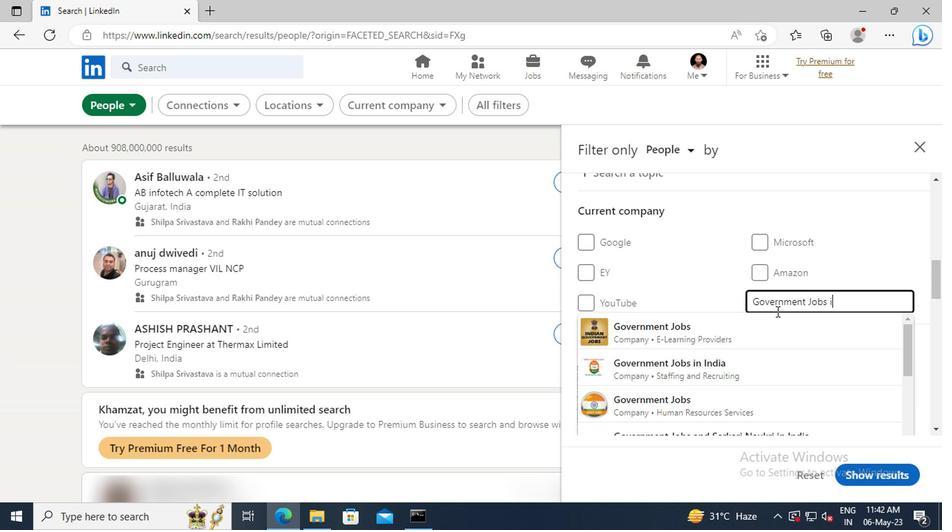 
Action: Mouse moved to (770, 323)
Screenshot: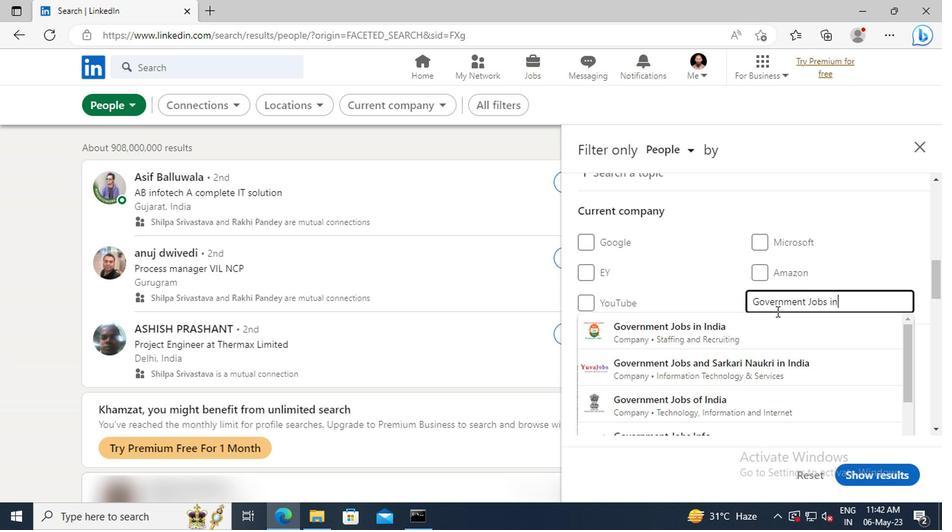
Action: Mouse pressed left at (770, 323)
Screenshot: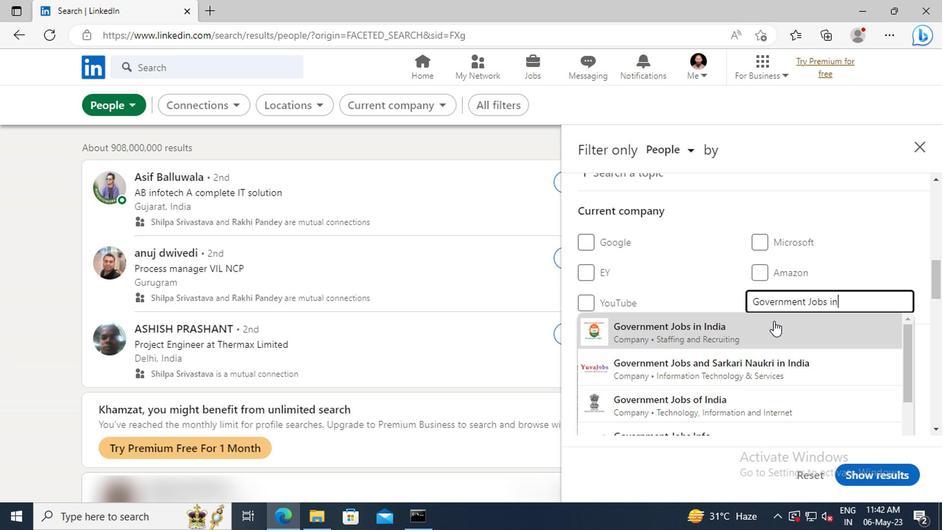
Action: Mouse scrolled (770, 322) with delta (0, 0)
Screenshot: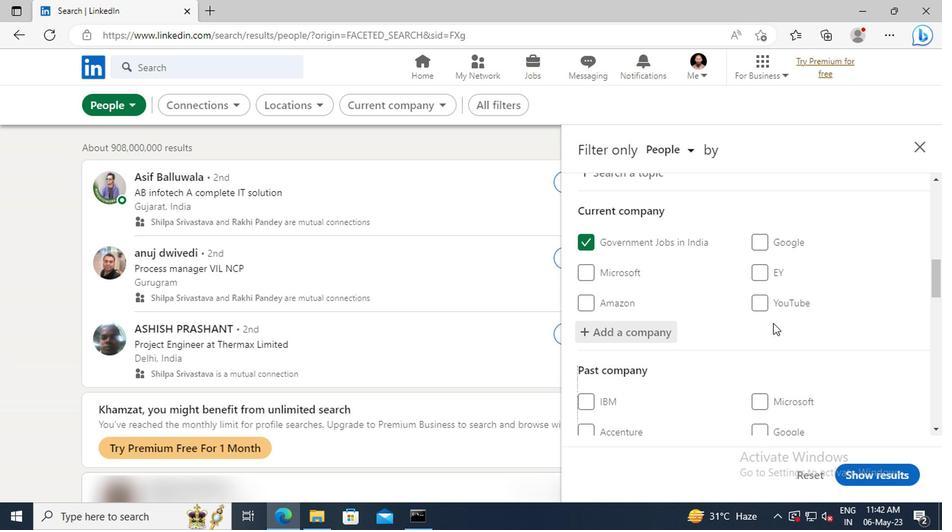
Action: Mouse scrolled (770, 322) with delta (0, 0)
Screenshot: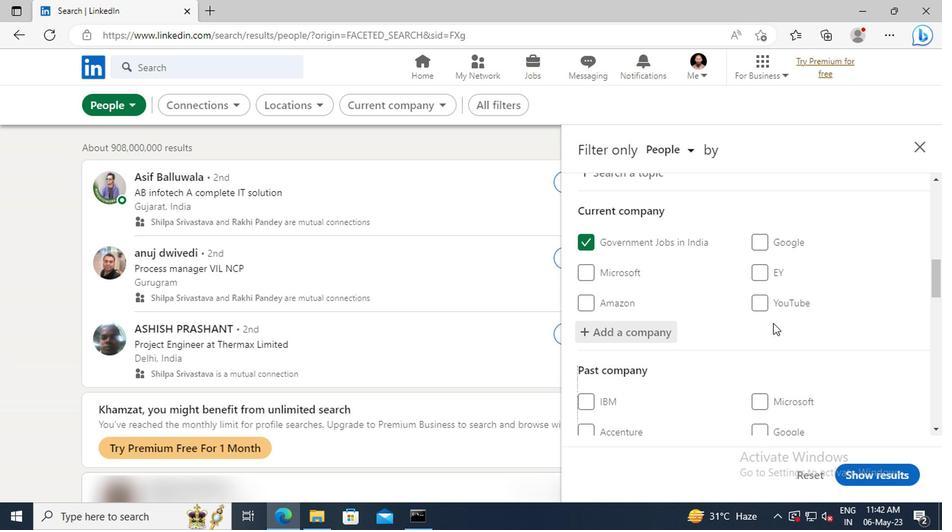 
Action: Mouse scrolled (770, 322) with delta (0, 0)
Screenshot: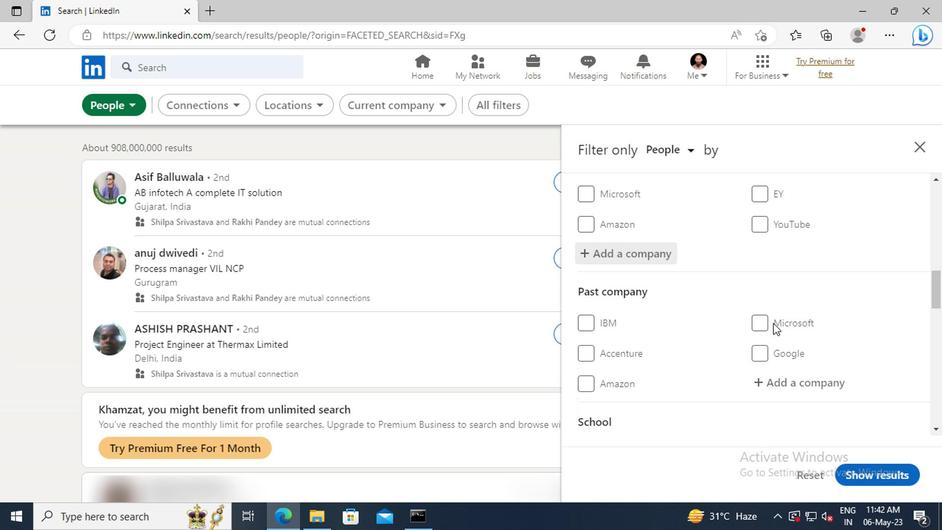 
Action: Mouse scrolled (770, 322) with delta (0, 0)
Screenshot: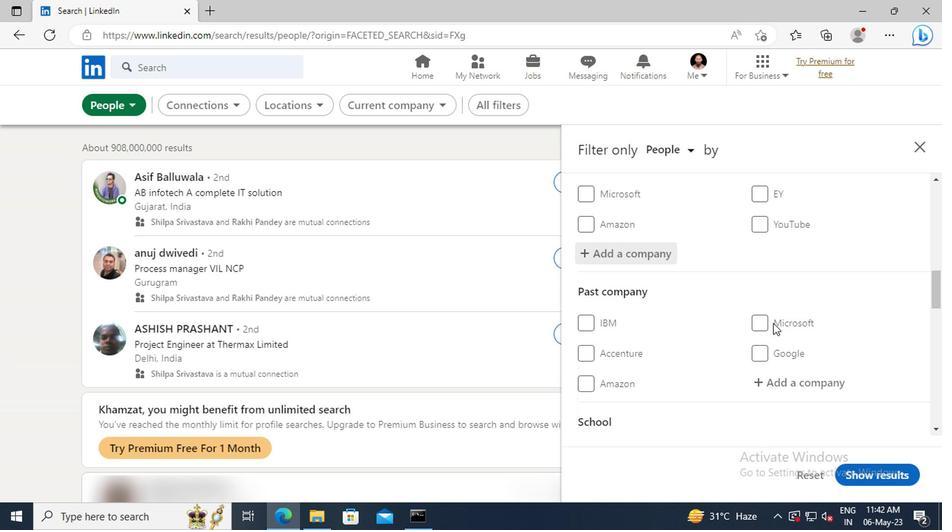 
Action: Mouse moved to (768, 320)
Screenshot: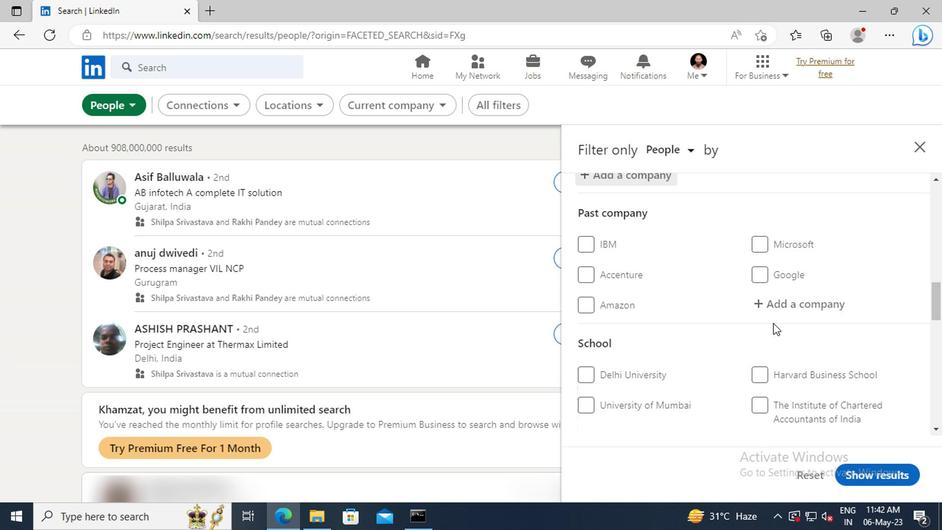 
Action: Mouse scrolled (768, 319) with delta (0, 0)
Screenshot: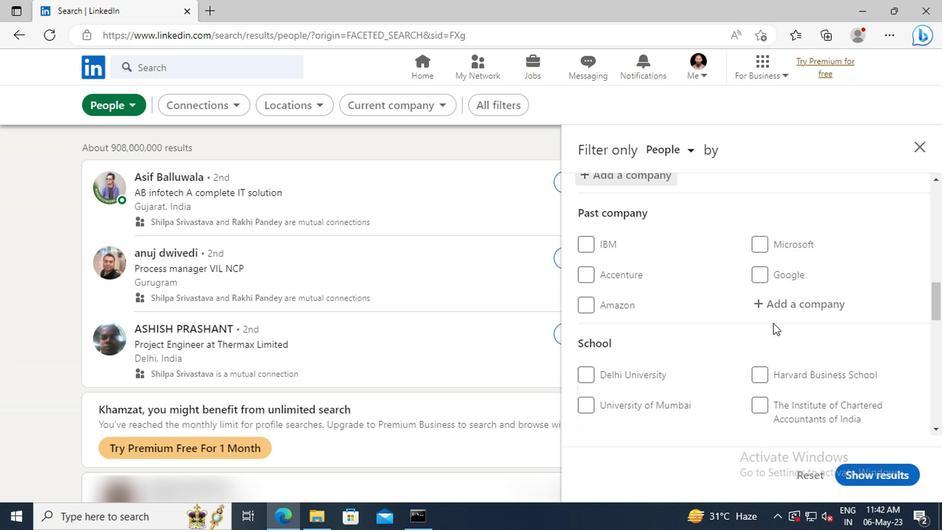 
Action: Mouse scrolled (768, 319) with delta (0, 0)
Screenshot: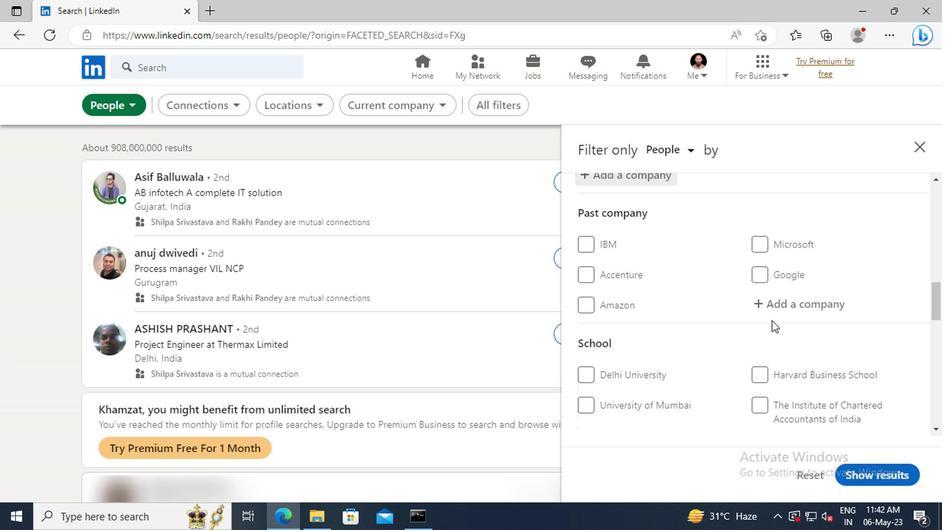 
Action: Mouse moved to (762, 302)
Screenshot: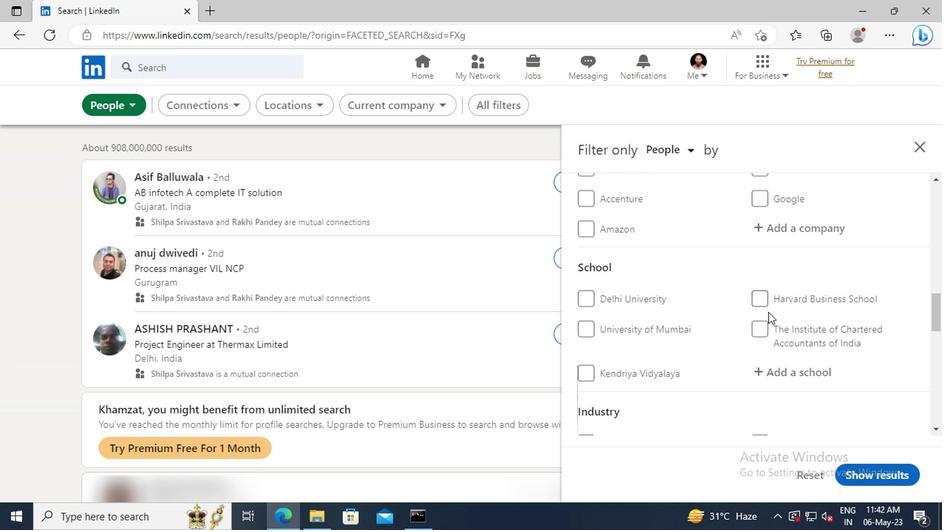 
Action: Mouse scrolled (762, 302) with delta (0, 0)
Screenshot: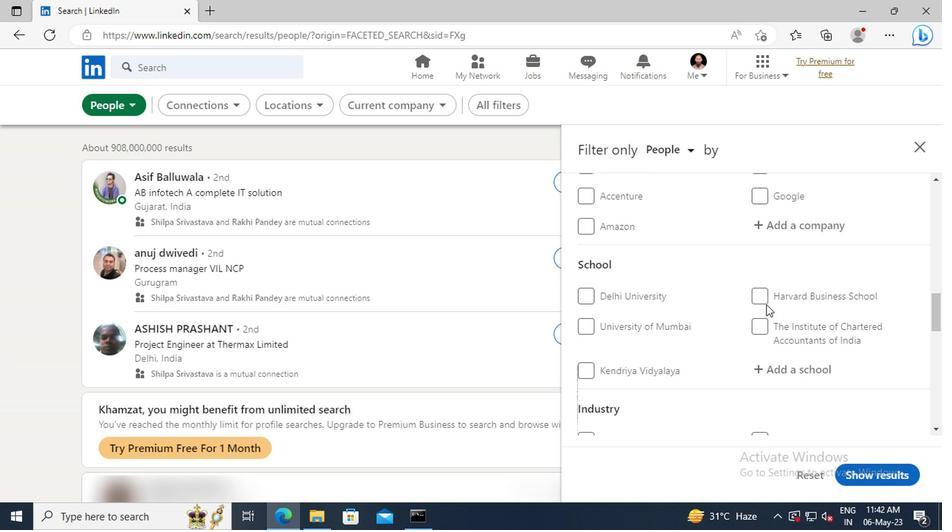 
Action: Mouse scrolled (762, 302) with delta (0, 0)
Screenshot: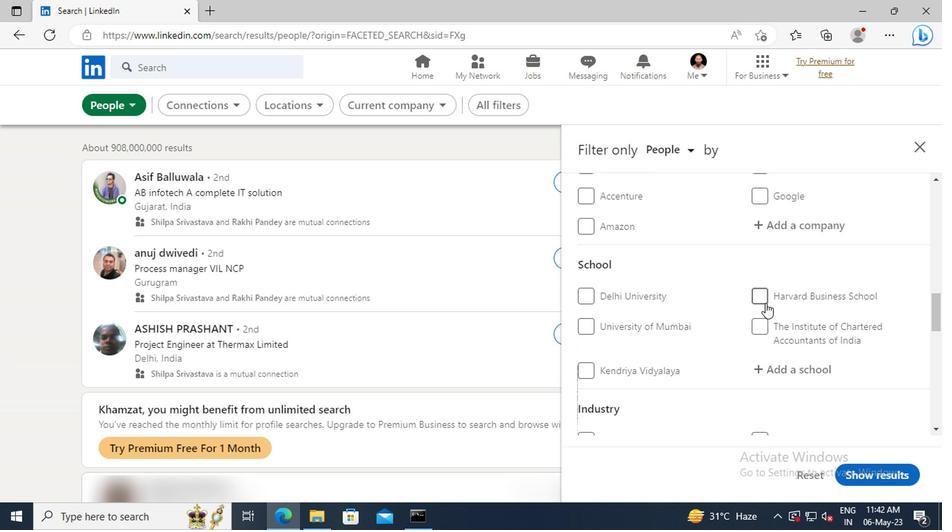 
Action: Mouse moved to (769, 298)
Screenshot: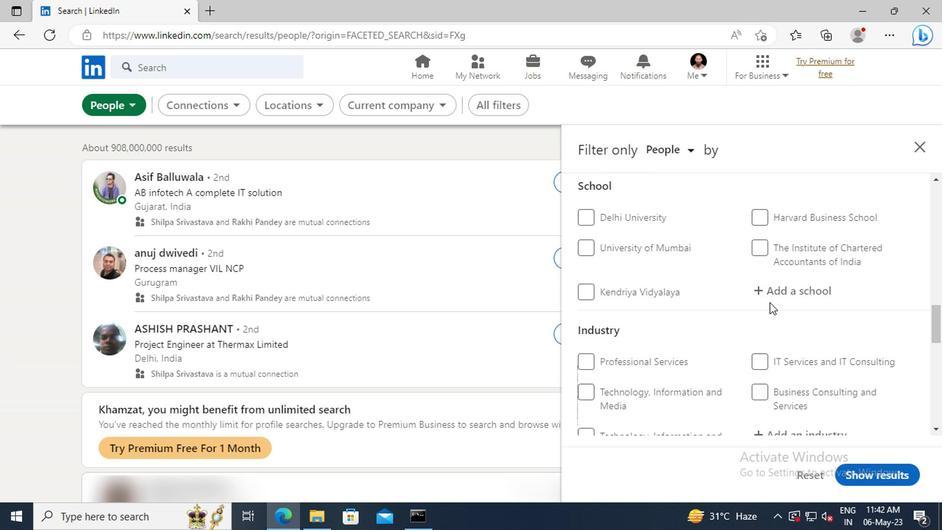 
Action: Mouse pressed left at (769, 298)
Screenshot: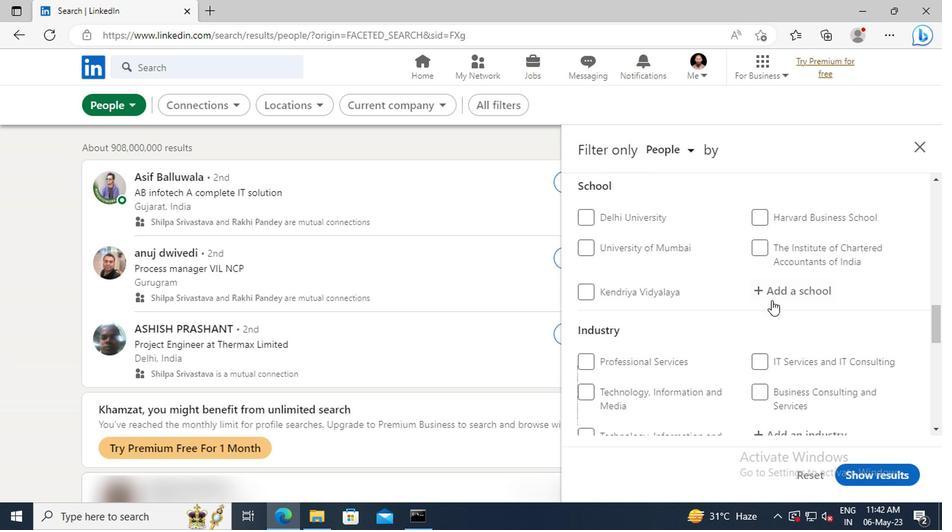 
Action: Mouse moved to (772, 296)
Screenshot: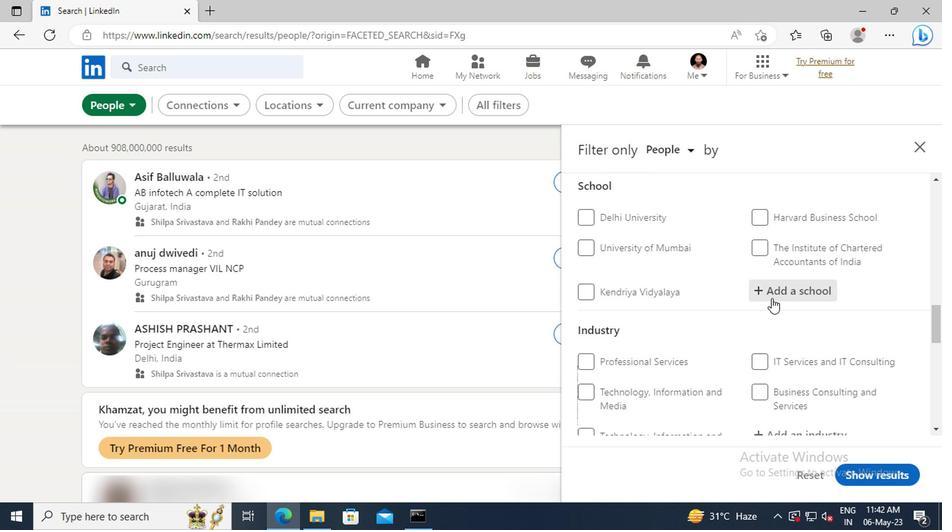 
Action: Key pressed <Key.shift>
Screenshot: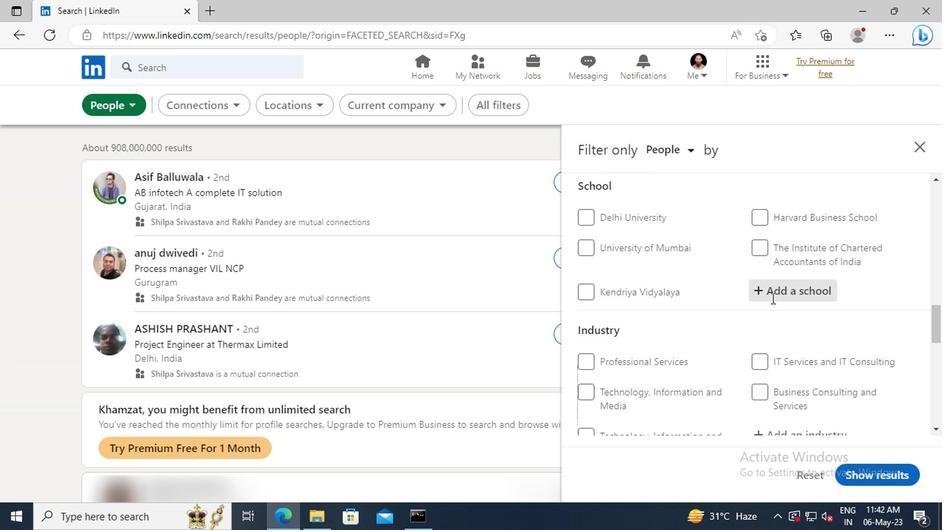 
Action: Mouse moved to (772, 296)
Screenshot: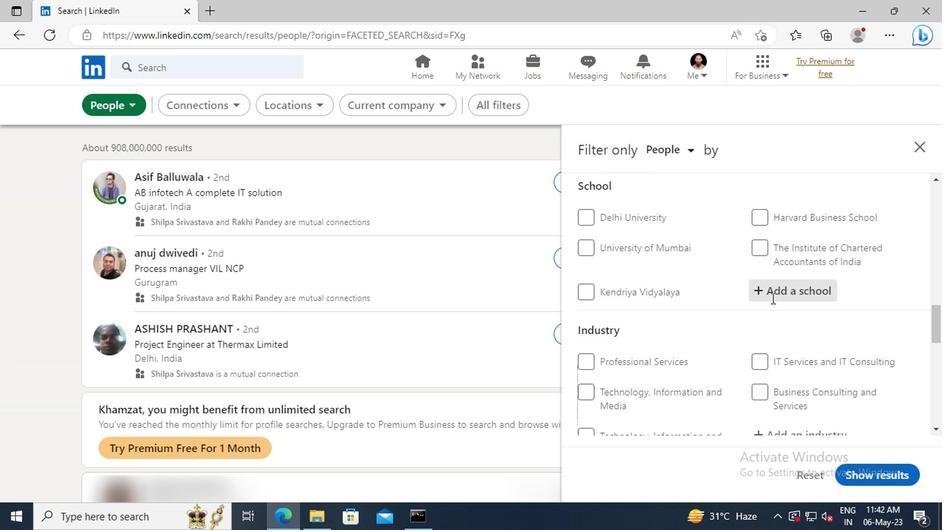 
Action: Key pressed ST.<Key.space><Key.shift>DOMINIC<Key.space><Key.shift>SAVI
Screenshot: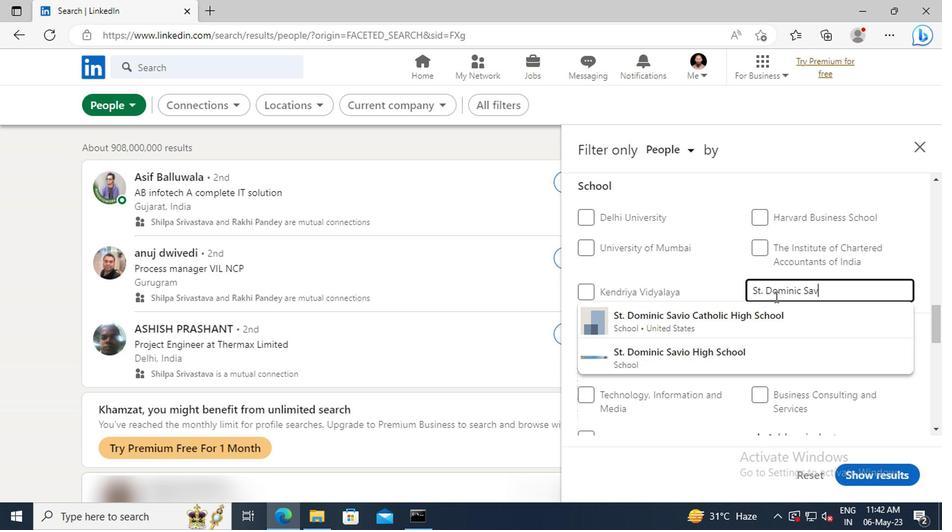 
Action: Mouse moved to (780, 342)
Screenshot: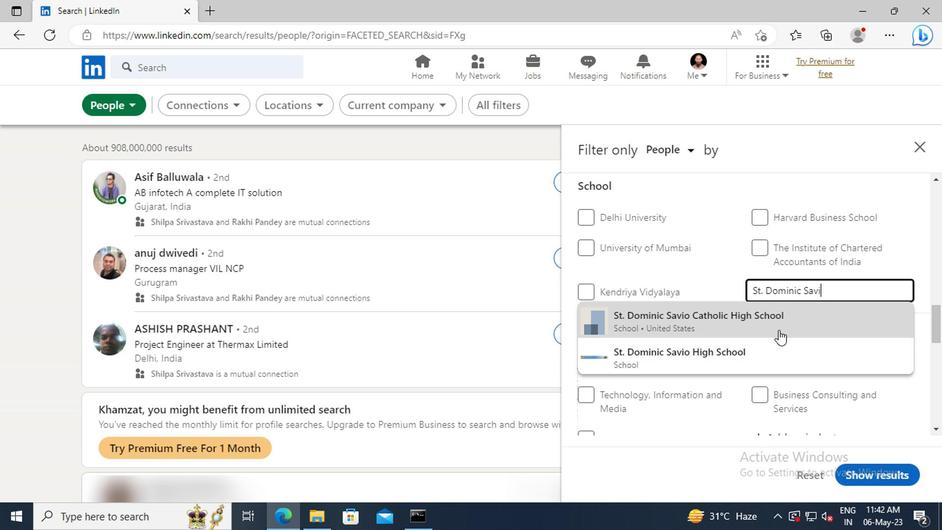 
Action: Mouse pressed left at (780, 342)
Screenshot: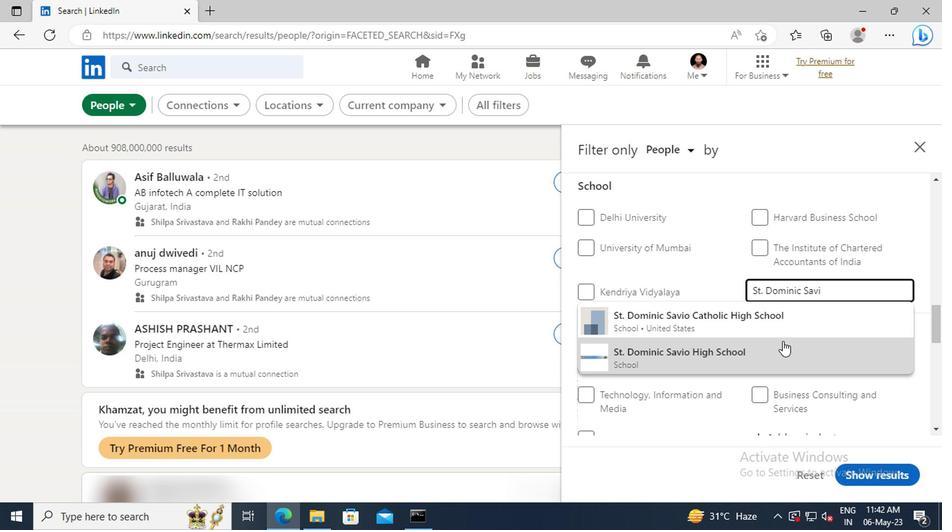 
Action: Mouse scrolled (780, 341) with delta (0, 0)
Screenshot: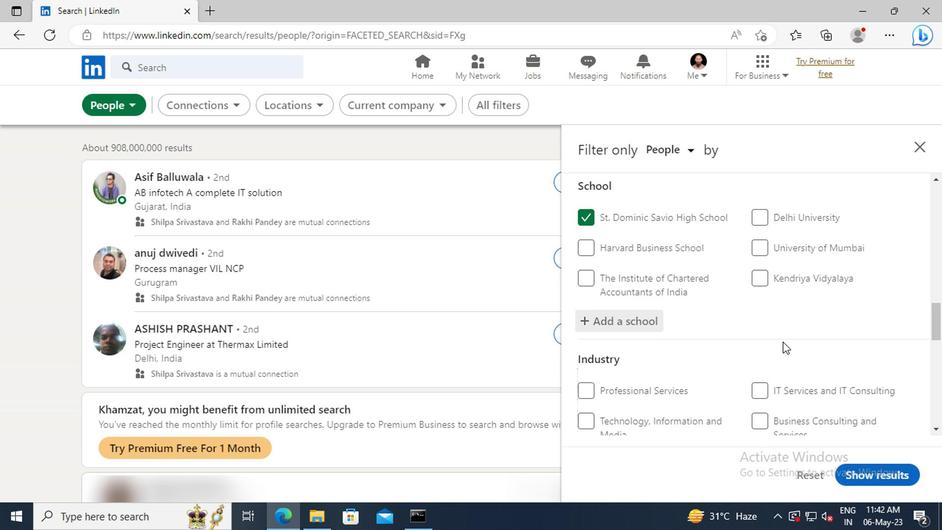 
Action: Mouse moved to (780, 332)
Screenshot: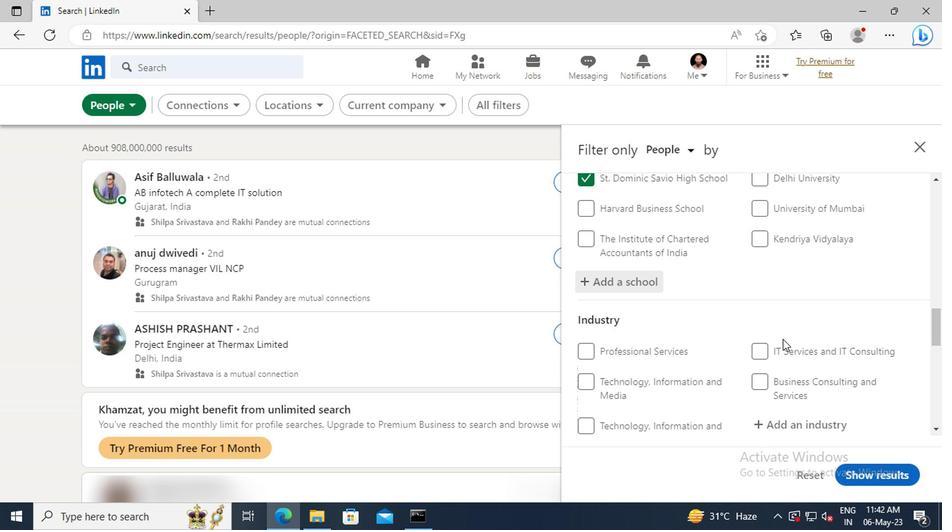 
Action: Mouse scrolled (780, 332) with delta (0, 0)
Screenshot: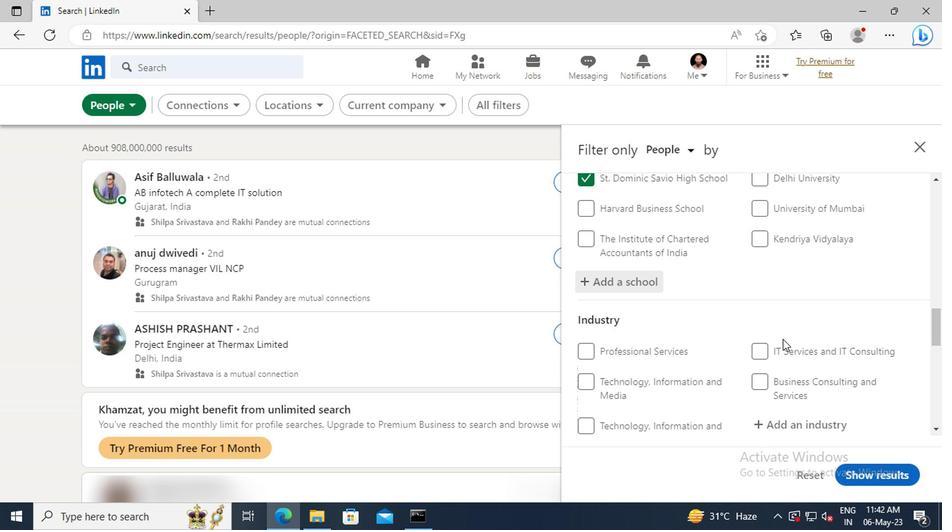 
Action: Mouse moved to (779, 330)
Screenshot: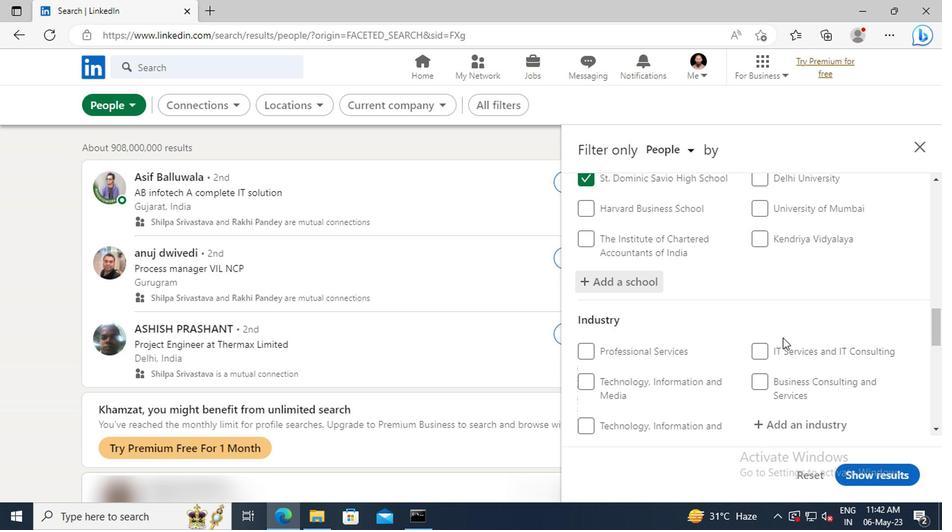 
Action: Mouse scrolled (779, 330) with delta (0, 0)
Screenshot: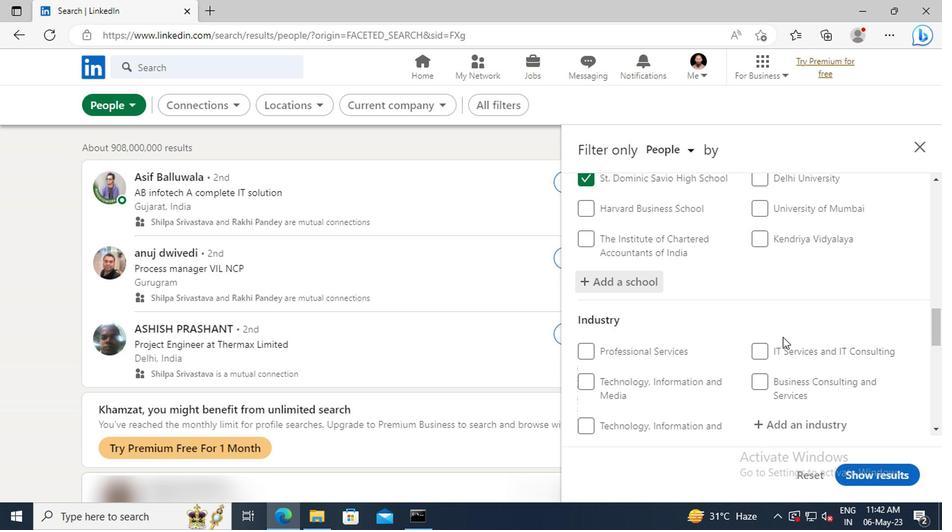 
Action: Mouse moved to (781, 350)
Screenshot: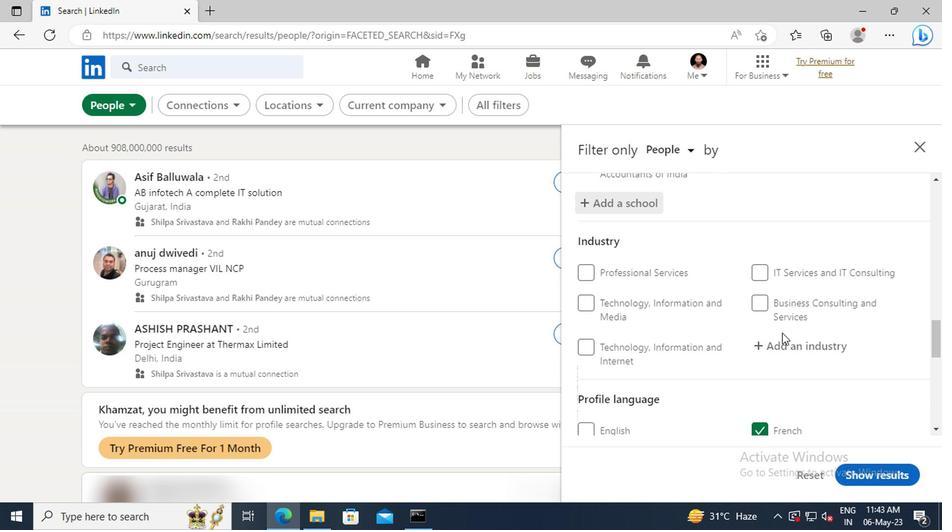 
Action: Mouse pressed left at (781, 350)
Screenshot: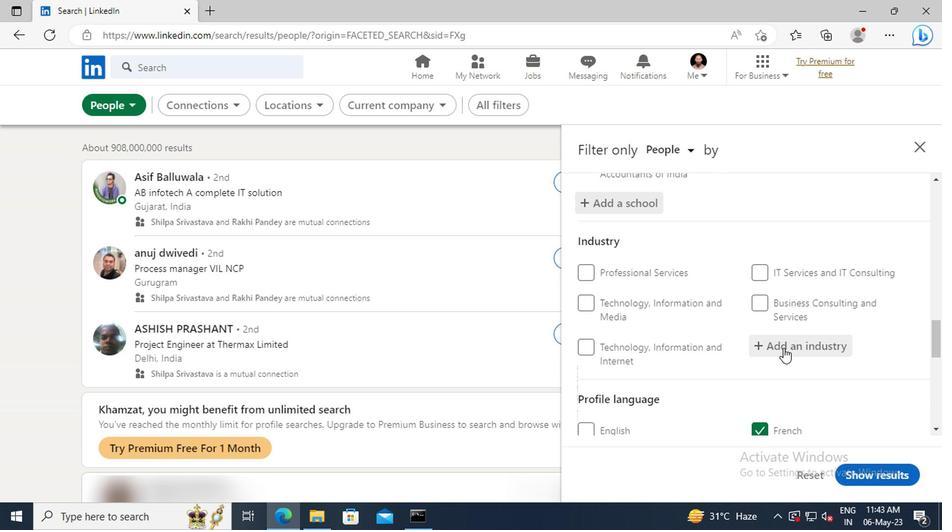 
Action: Key pressed <Key.shift>CHILD
Screenshot: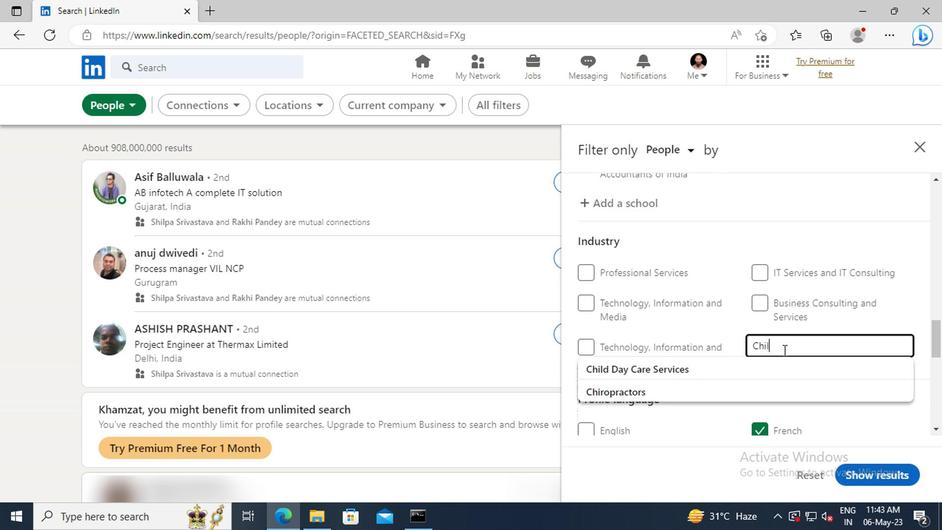 
Action: Mouse moved to (787, 363)
Screenshot: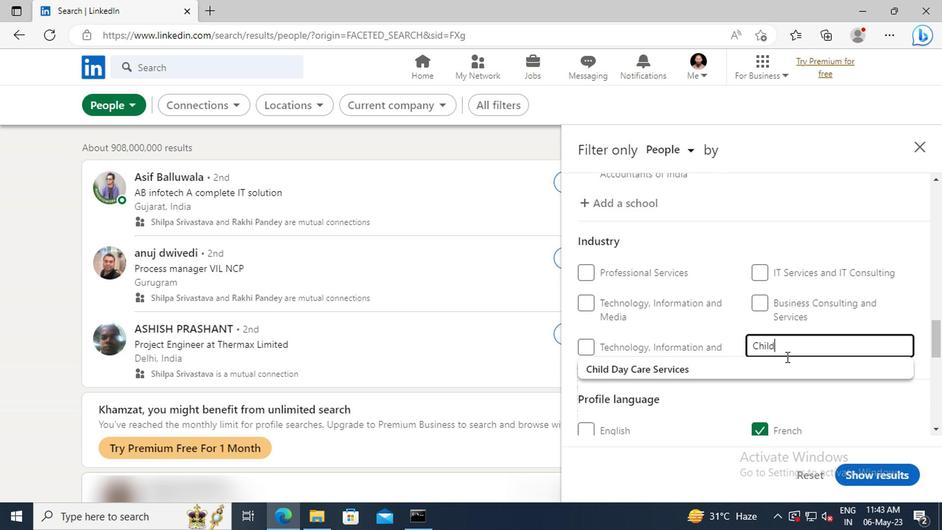 
Action: Mouse pressed left at (787, 363)
Screenshot: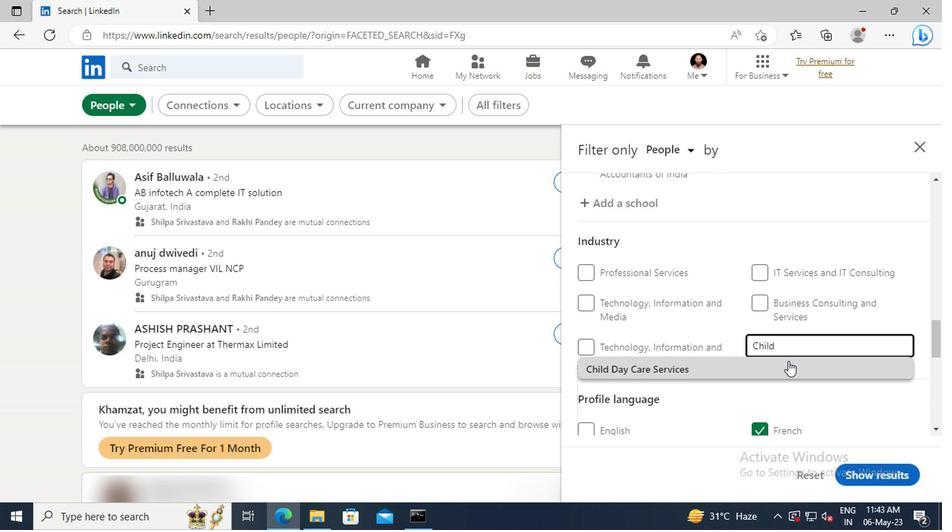 
Action: Mouse scrolled (787, 362) with delta (0, 0)
Screenshot: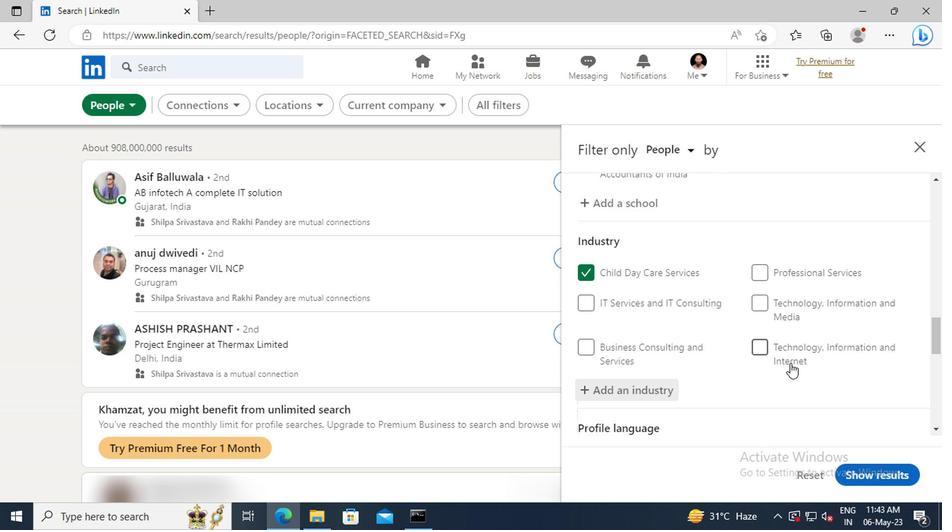 
Action: Mouse scrolled (787, 362) with delta (0, 0)
Screenshot: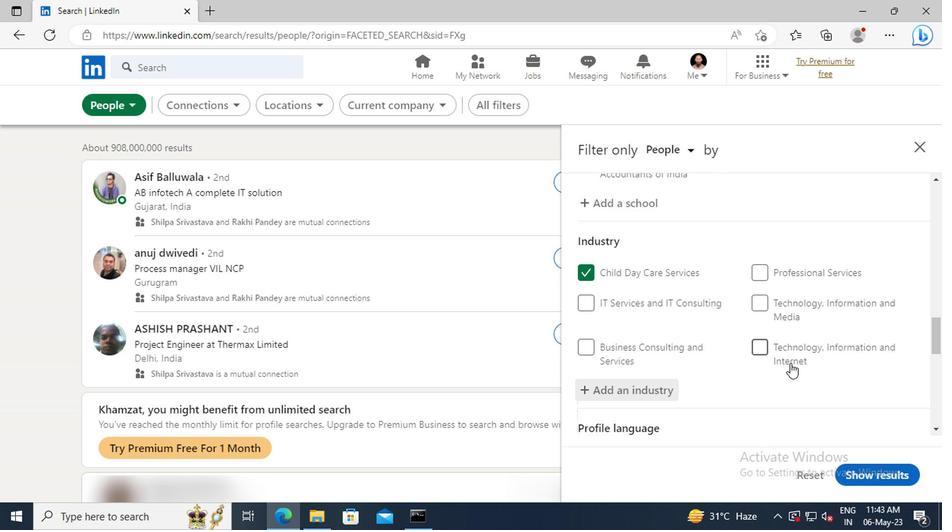 
Action: Mouse scrolled (787, 362) with delta (0, 0)
Screenshot: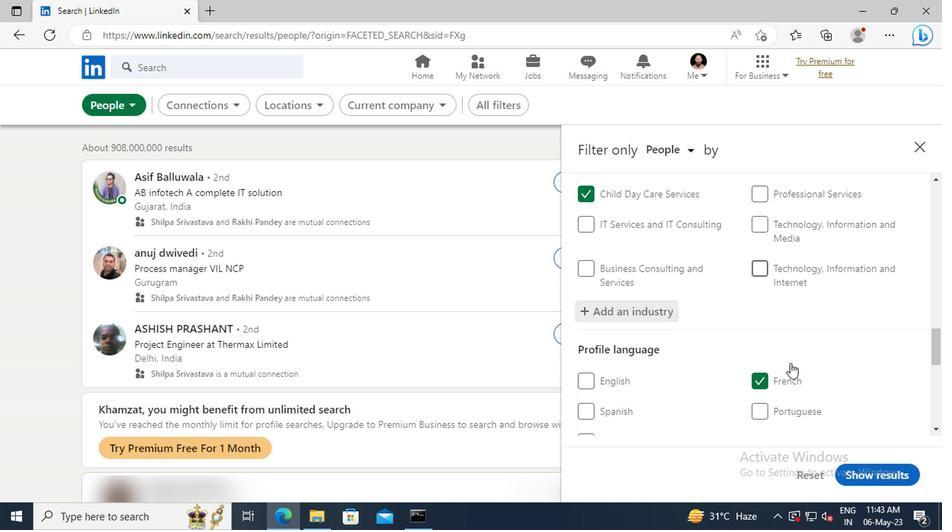 
Action: Mouse scrolled (787, 362) with delta (0, 0)
Screenshot: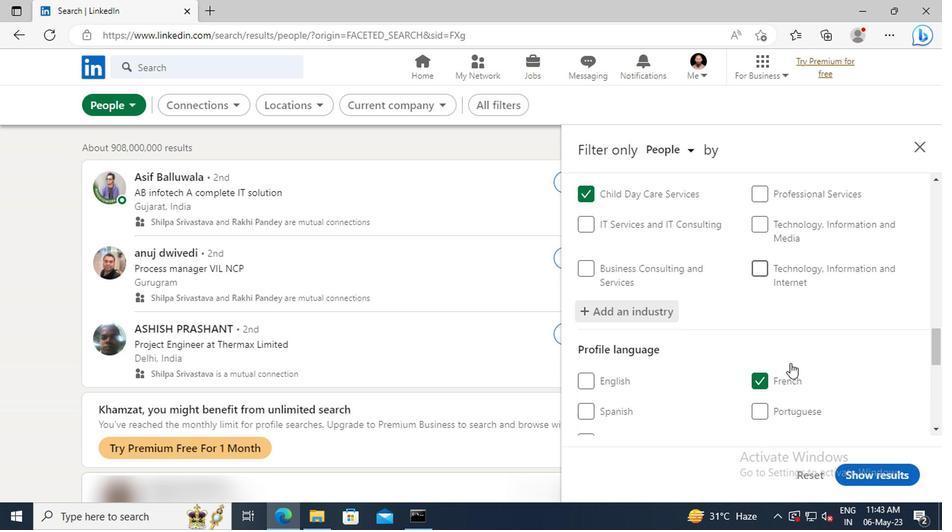 
Action: Mouse moved to (781, 339)
Screenshot: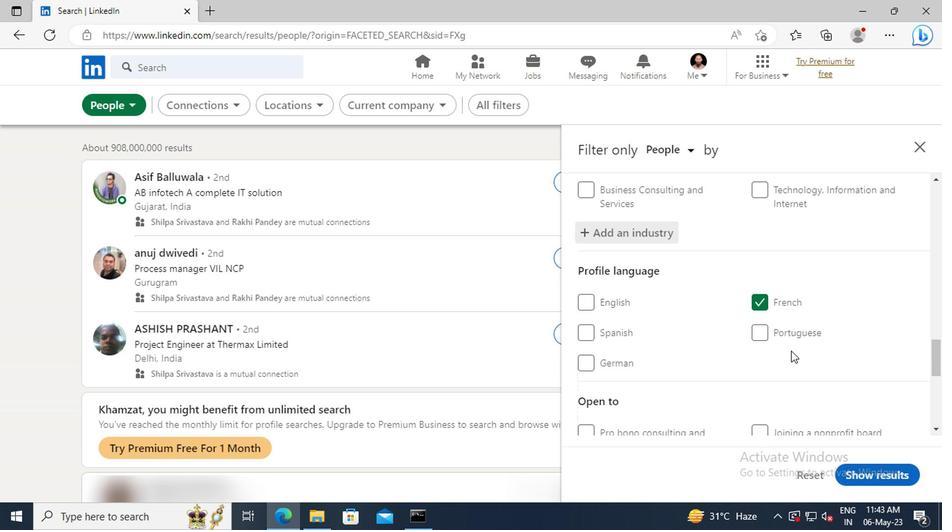 
Action: Mouse scrolled (781, 339) with delta (0, 0)
Screenshot: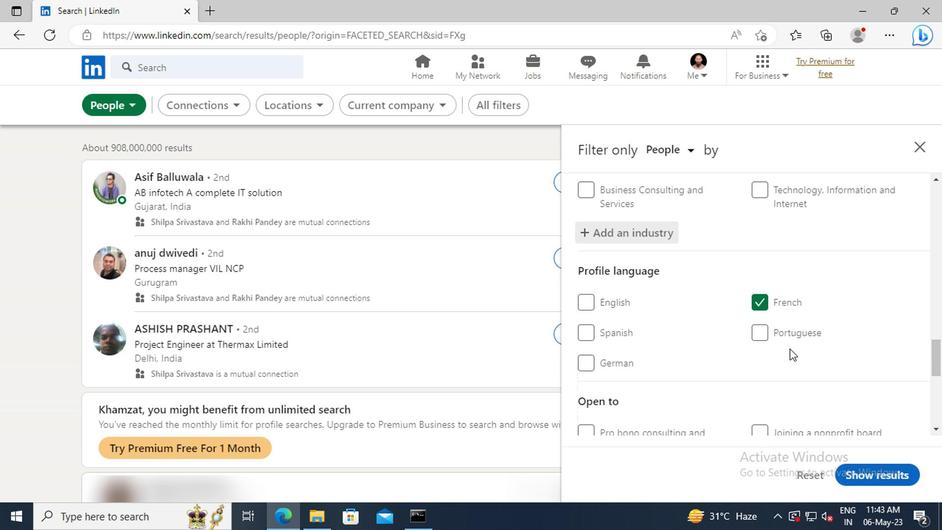 
Action: Mouse moved to (780, 325)
Screenshot: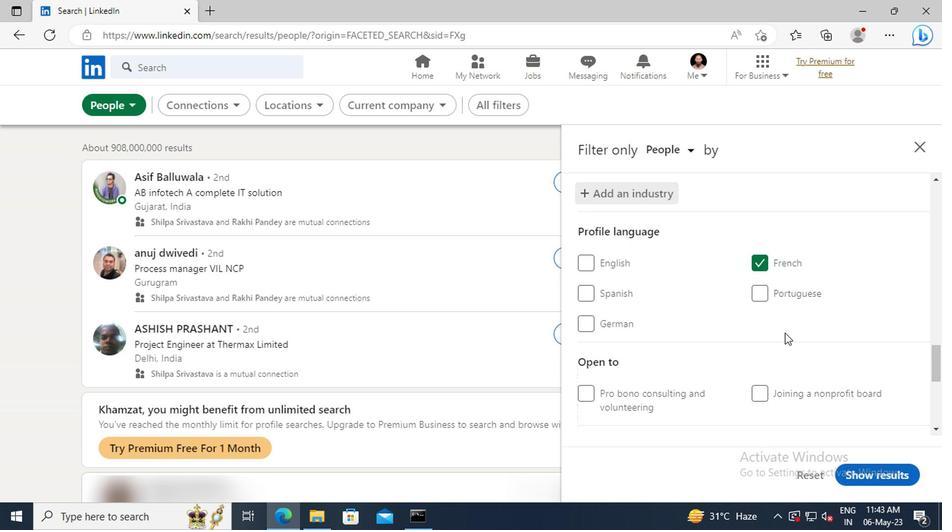 
Action: Mouse scrolled (780, 325) with delta (0, 0)
Screenshot: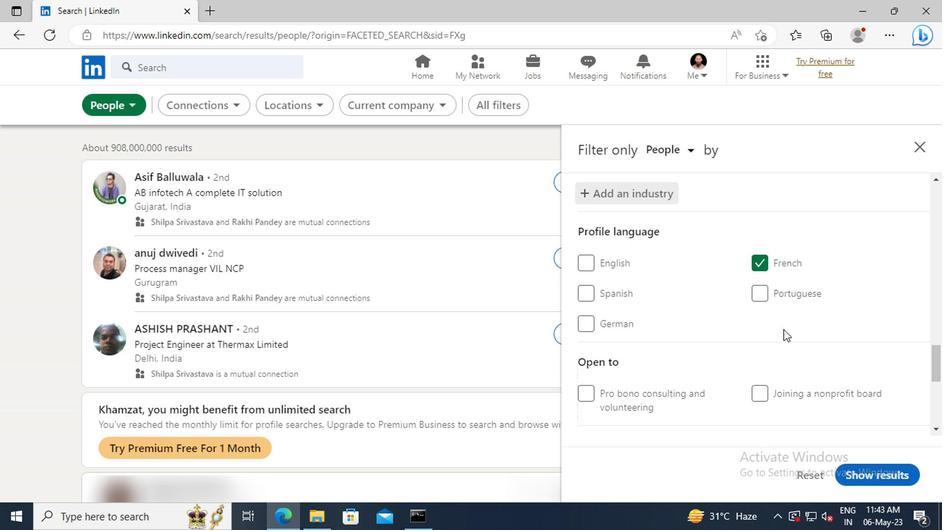 
Action: Mouse scrolled (780, 325) with delta (0, 0)
Screenshot: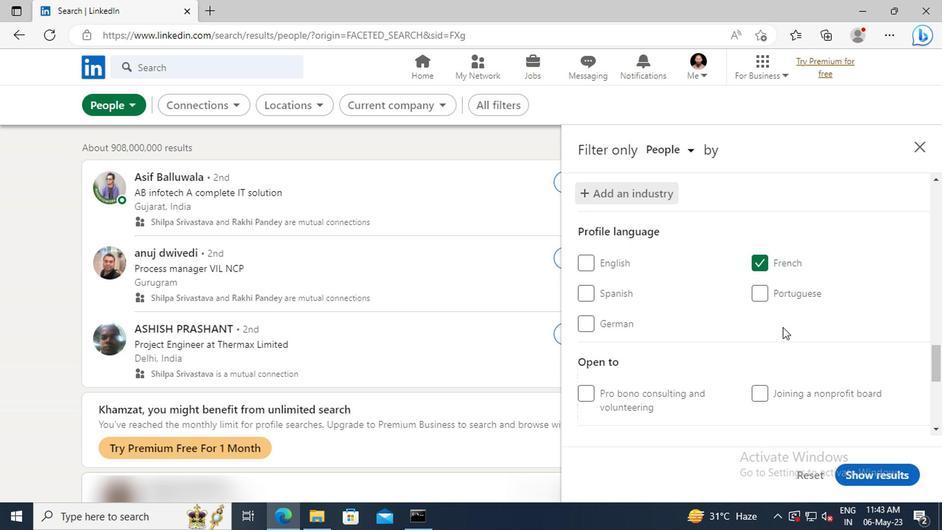 
Action: Mouse moved to (777, 312)
Screenshot: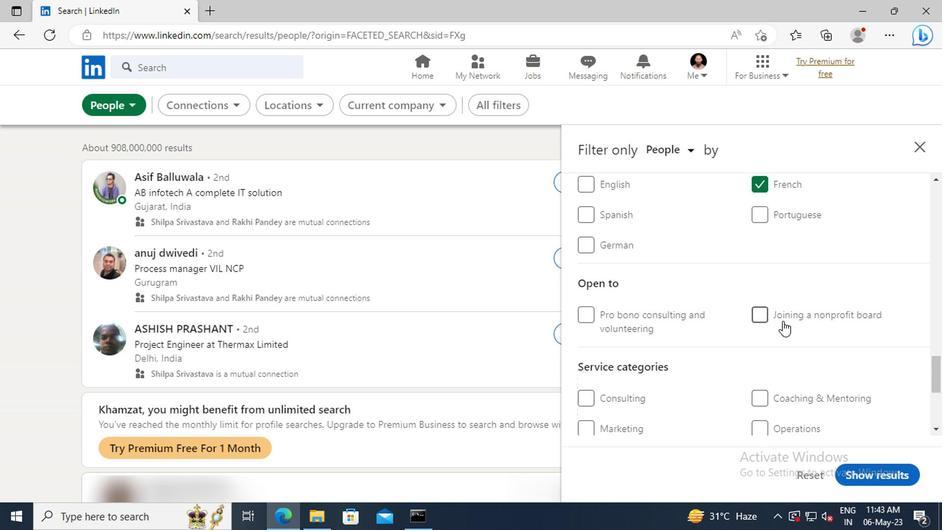 
Action: Mouse scrolled (777, 312) with delta (0, 0)
Screenshot: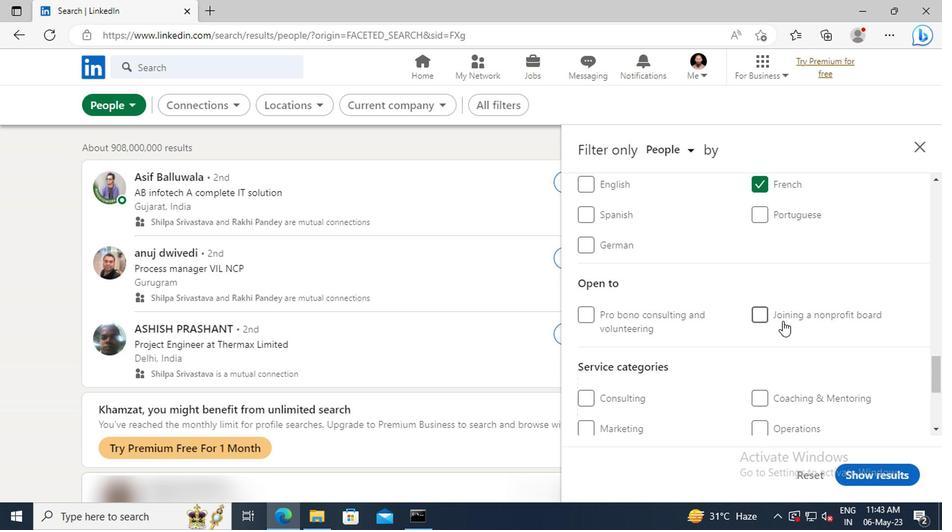 
Action: Mouse scrolled (777, 312) with delta (0, 0)
Screenshot: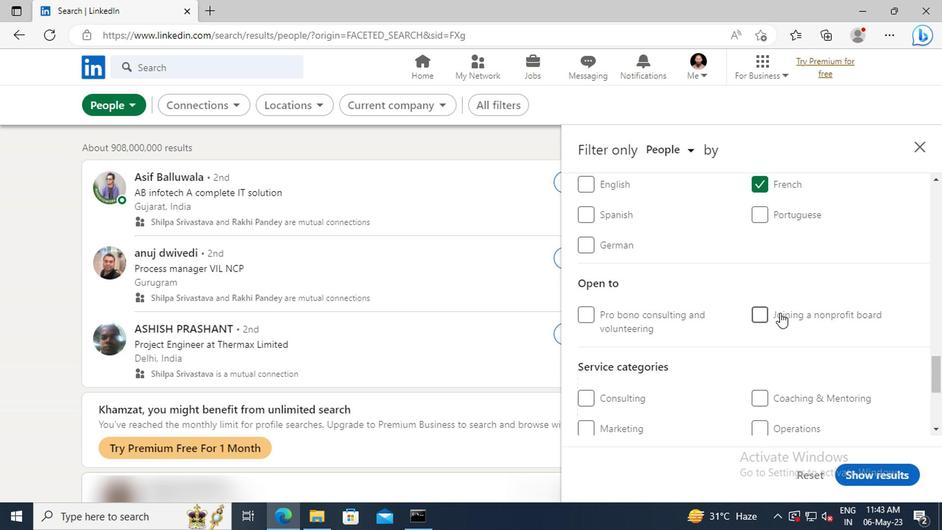 
Action: Mouse moved to (777, 312)
Screenshot: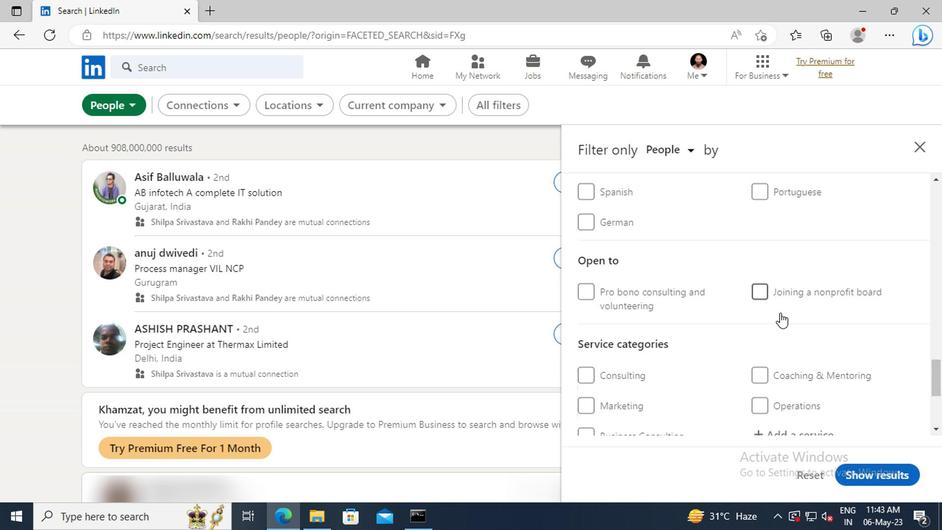 
Action: Mouse scrolled (777, 311) with delta (0, 0)
Screenshot: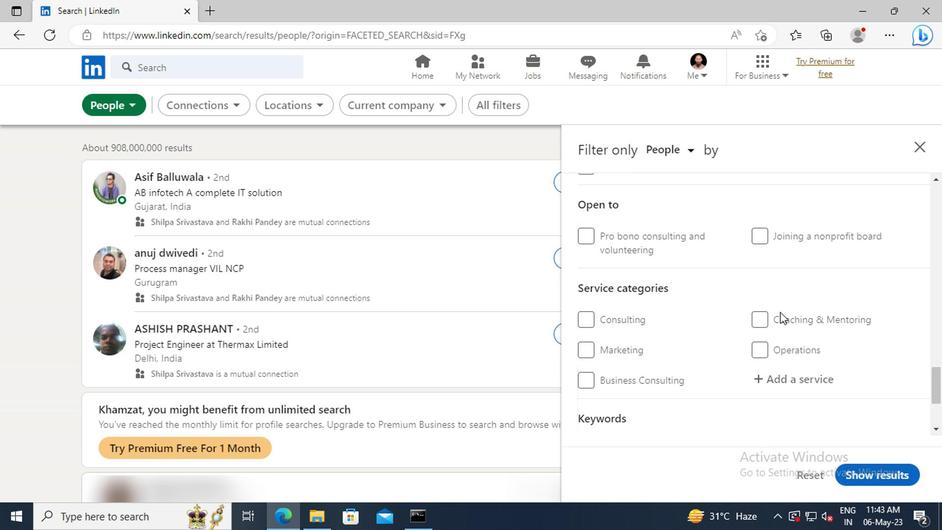 
Action: Mouse scrolled (777, 311) with delta (0, 0)
Screenshot: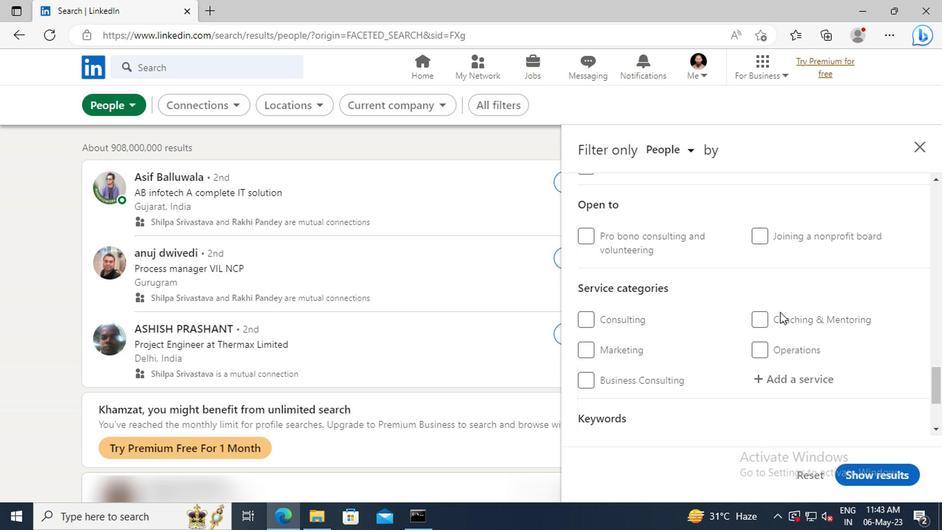 
Action: Mouse moved to (778, 305)
Screenshot: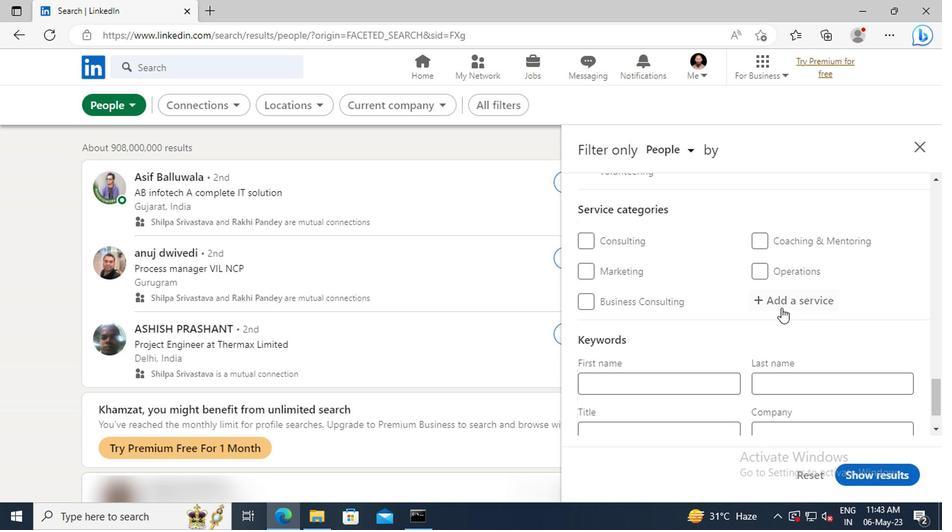 
Action: Mouse pressed left at (778, 305)
Screenshot: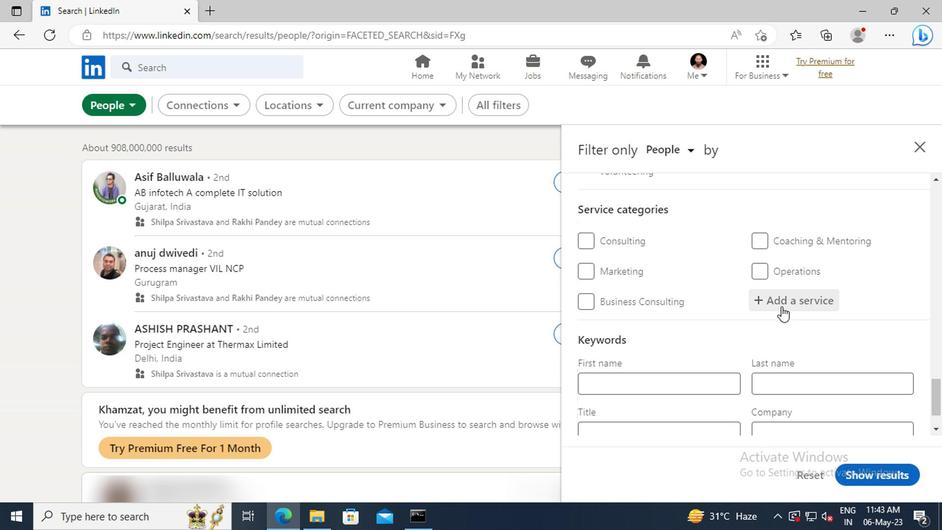 
Action: Key pressed <Key.shift><Key.shift><Key.shift><Key.shift><Key.shift><Key.shift><Key.shift><Key.shift><Key.shift>REAL<Key.space><Key.shift>ESTATE<Key.space>
Screenshot: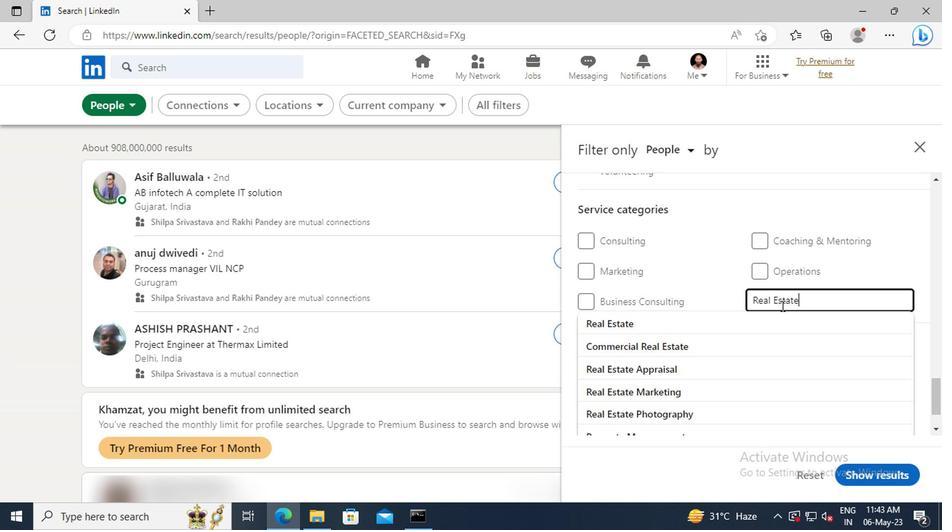 
Action: Mouse moved to (774, 361)
Screenshot: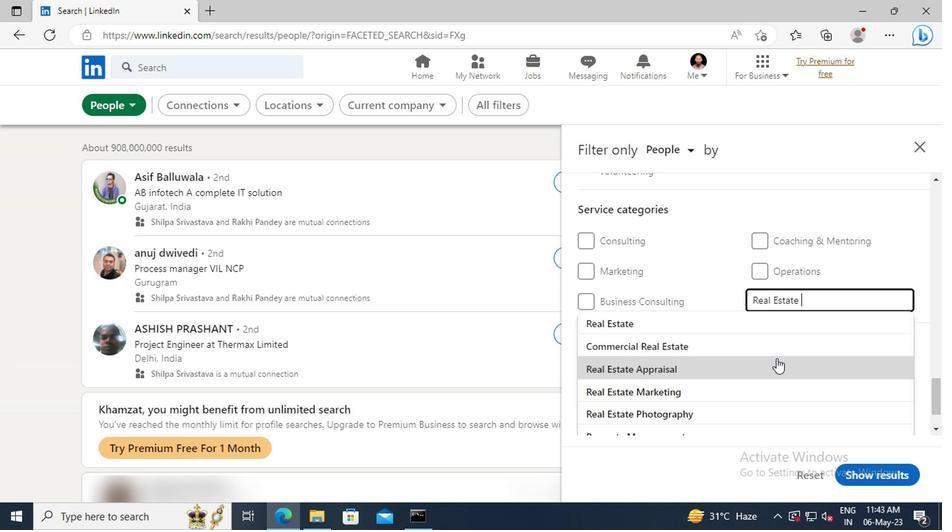 
Action: Mouse pressed left at (774, 361)
Screenshot: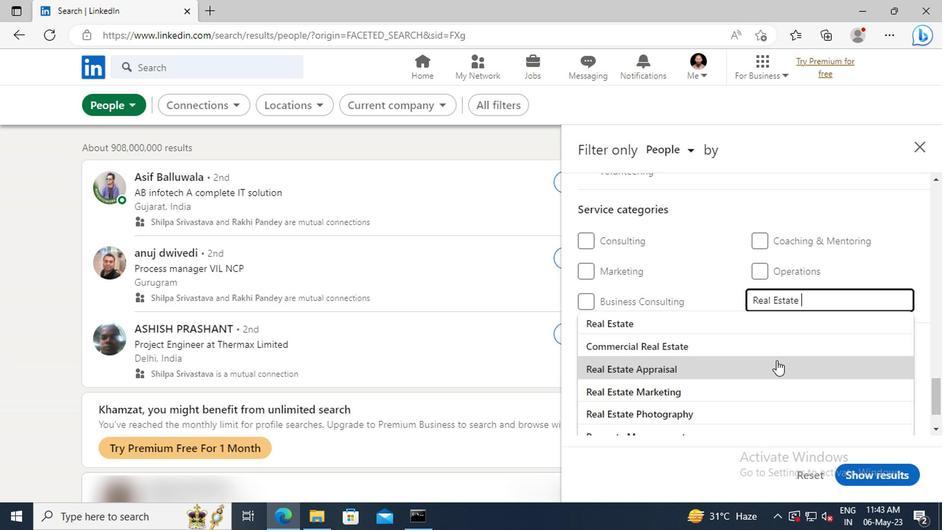 
Action: Mouse scrolled (774, 360) with delta (0, 0)
Screenshot: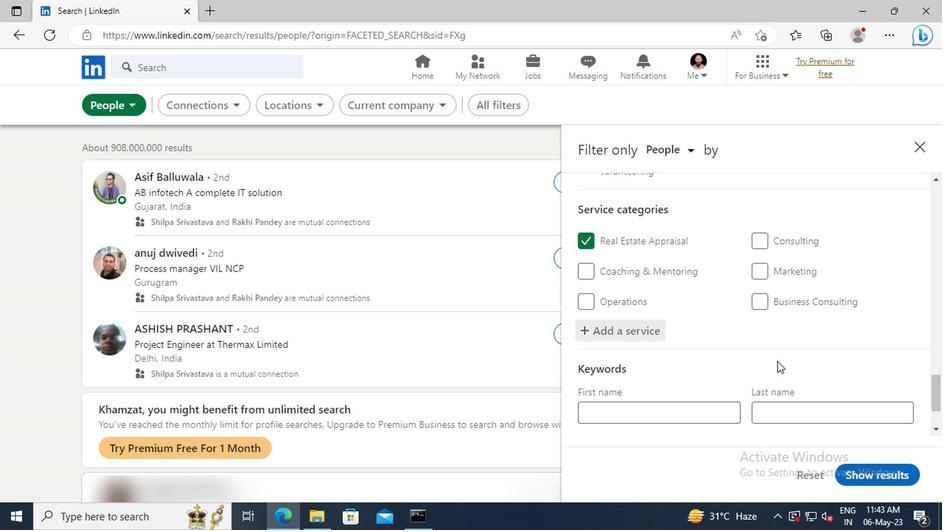 
Action: Mouse scrolled (774, 360) with delta (0, 0)
Screenshot: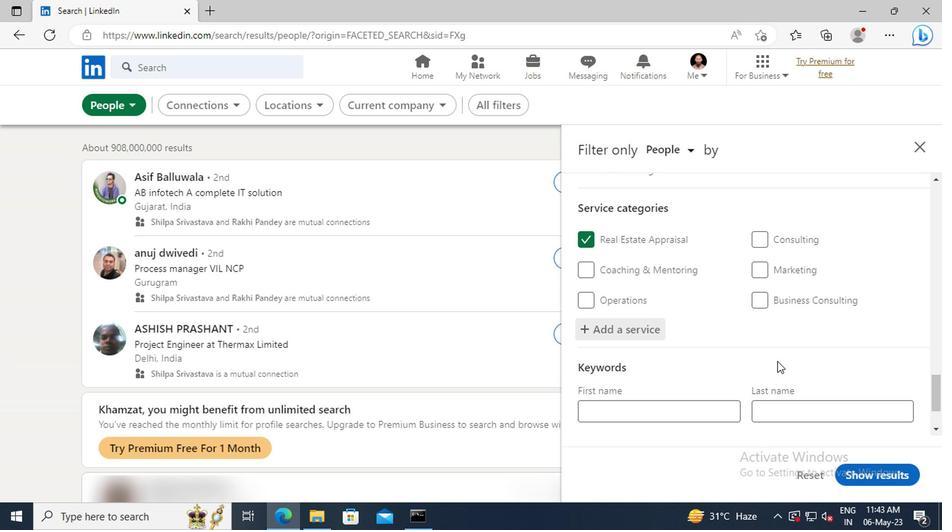
Action: Mouse scrolled (774, 360) with delta (0, 0)
Screenshot: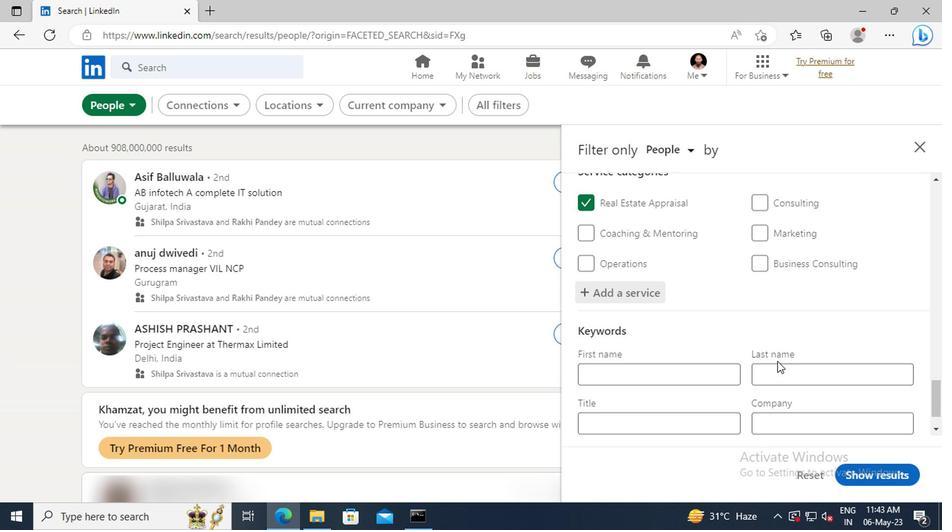 
Action: Mouse scrolled (774, 360) with delta (0, 0)
Screenshot: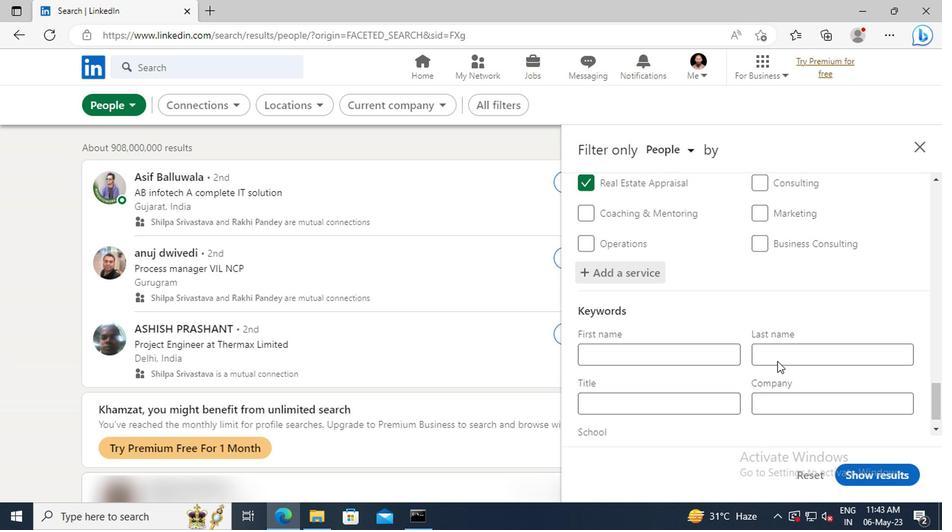 
Action: Mouse moved to (688, 373)
Screenshot: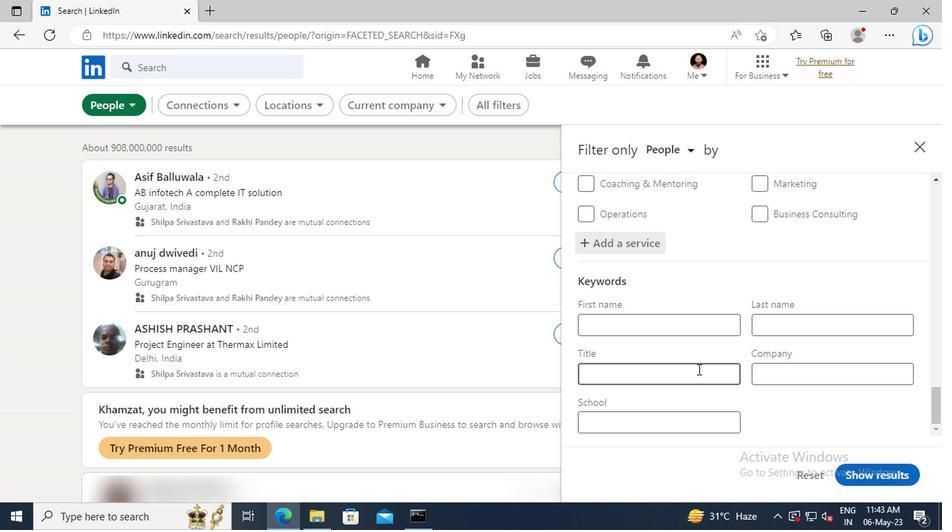 
Action: Mouse pressed left at (688, 373)
Screenshot: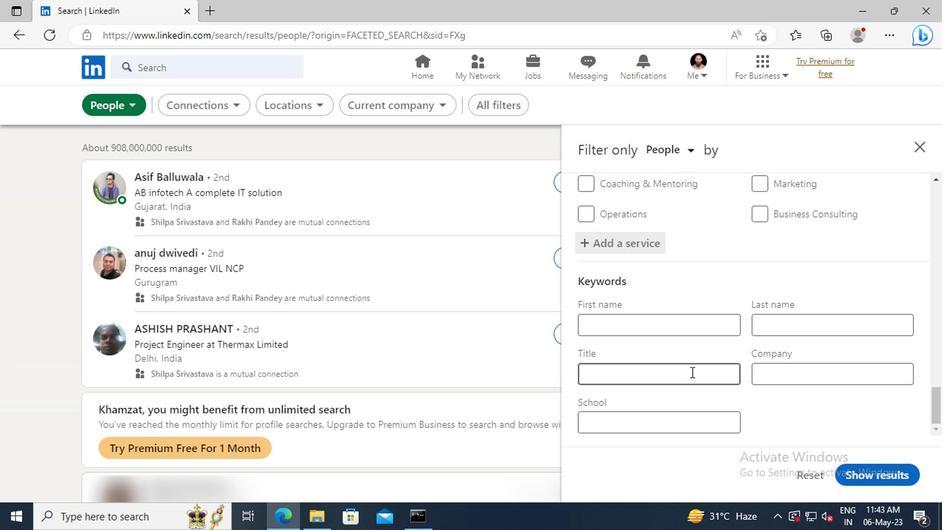 
Action: Key pressed <Key.shift>AREA<Key.space><Key.shift>SALES<Key.space><Key.shift>MANAGER<Key.enter>
Screenshot: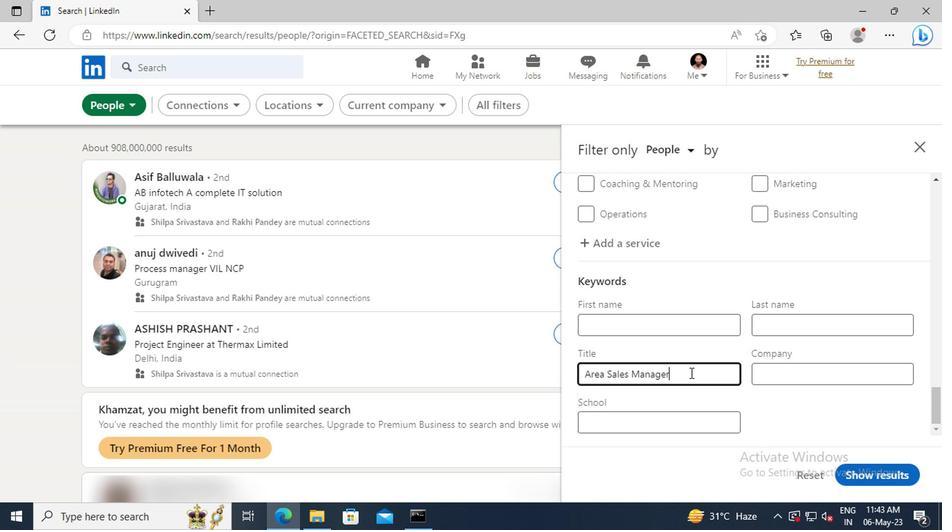 
Action: Mouse moved to (851, 471)
Screenshot: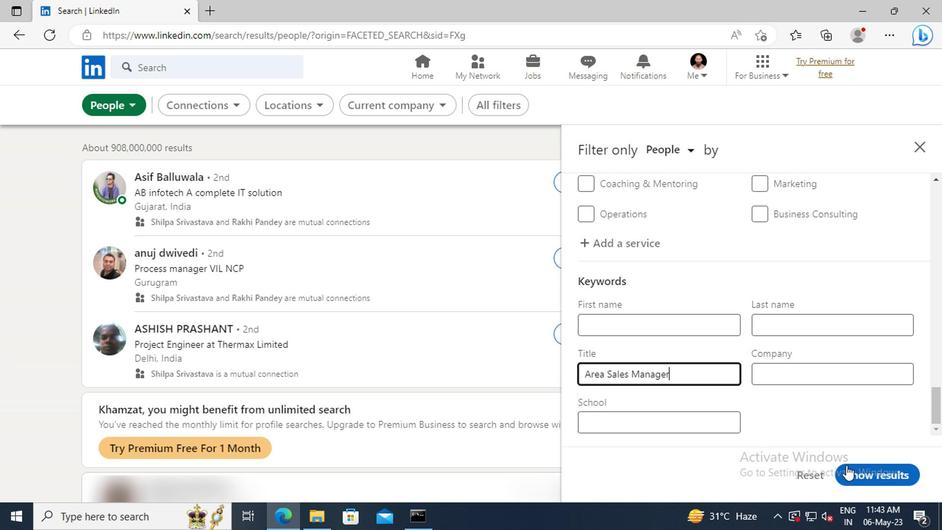 
Action: Mouse pressed left at (851, 471)
Screenshot: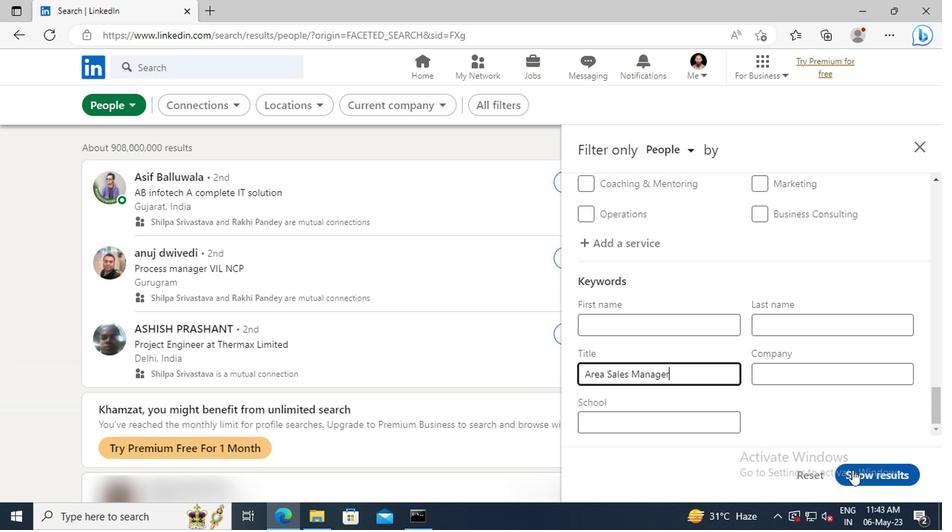 
